 Task: Check the sale-to-list ratio of fence in the last 5 years.
Action: Mouse moved to (1068, 237)
Screenshot: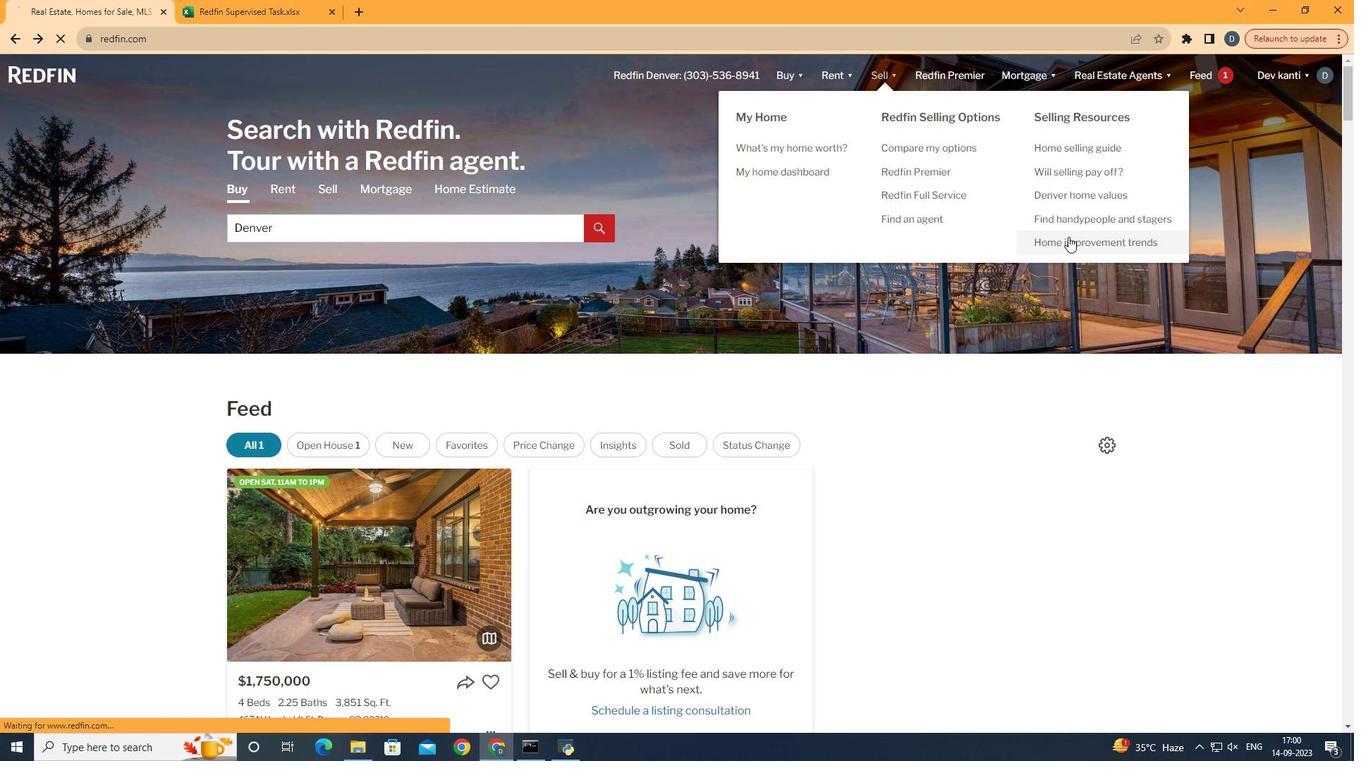 
Action: Mouse pressed left at (1068, 237)
Screenshot: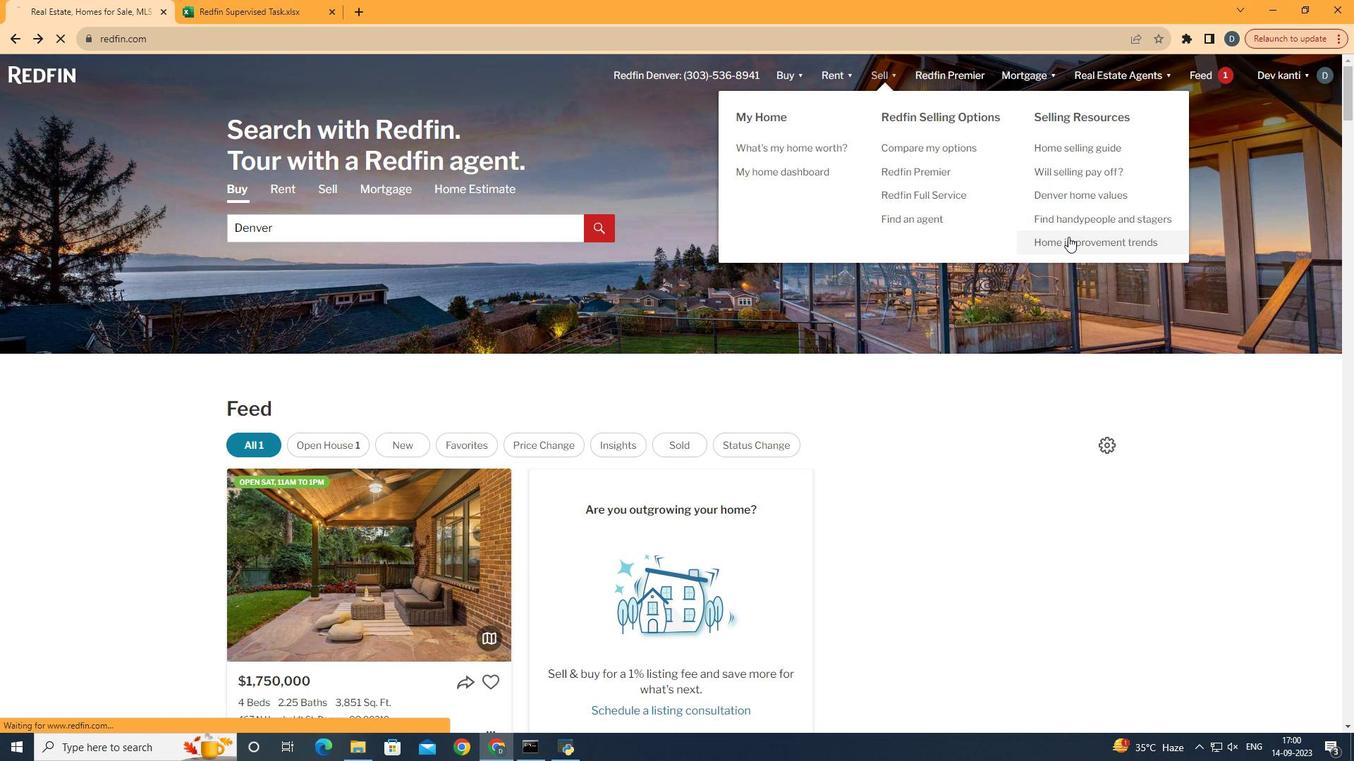 
Action: Mouse moved to (348, 270)
Screenshot: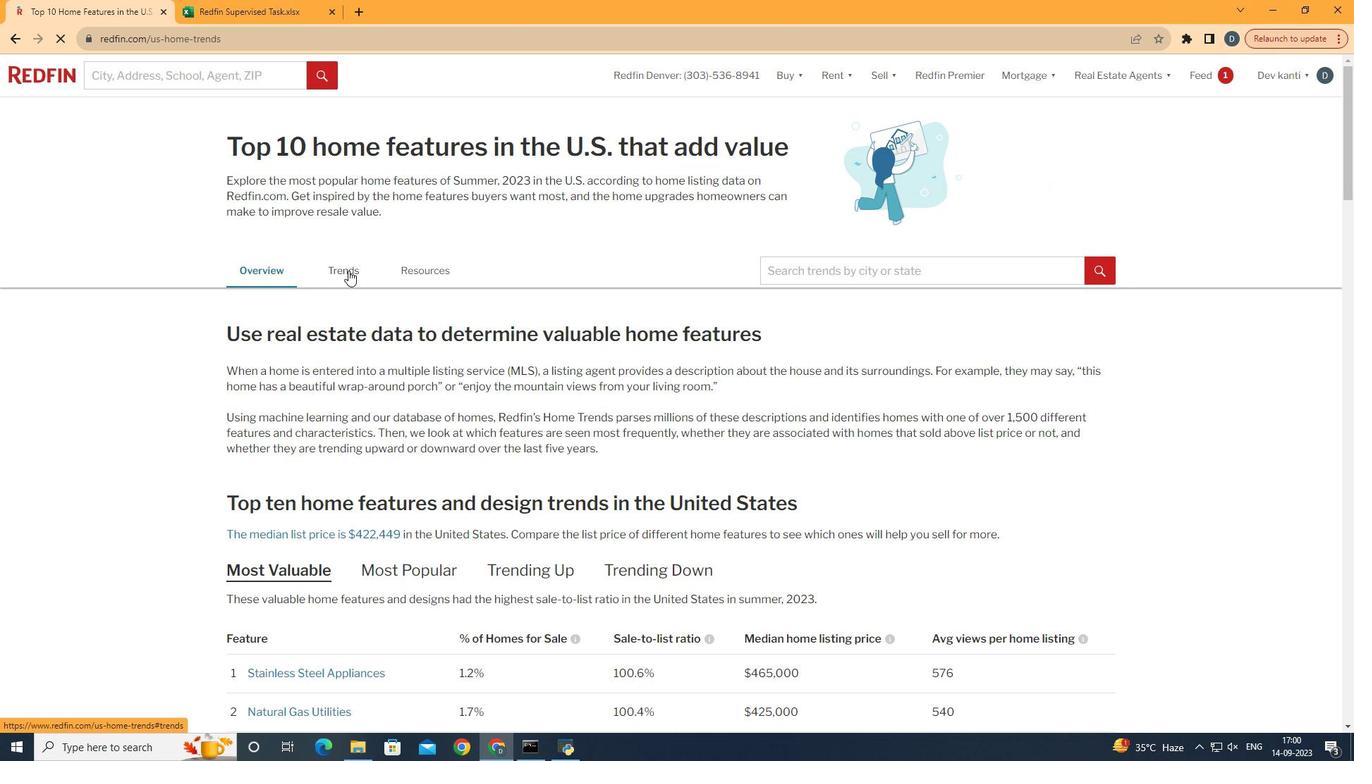
Action: Mouse pressed left at (348, 270)
Screenshot: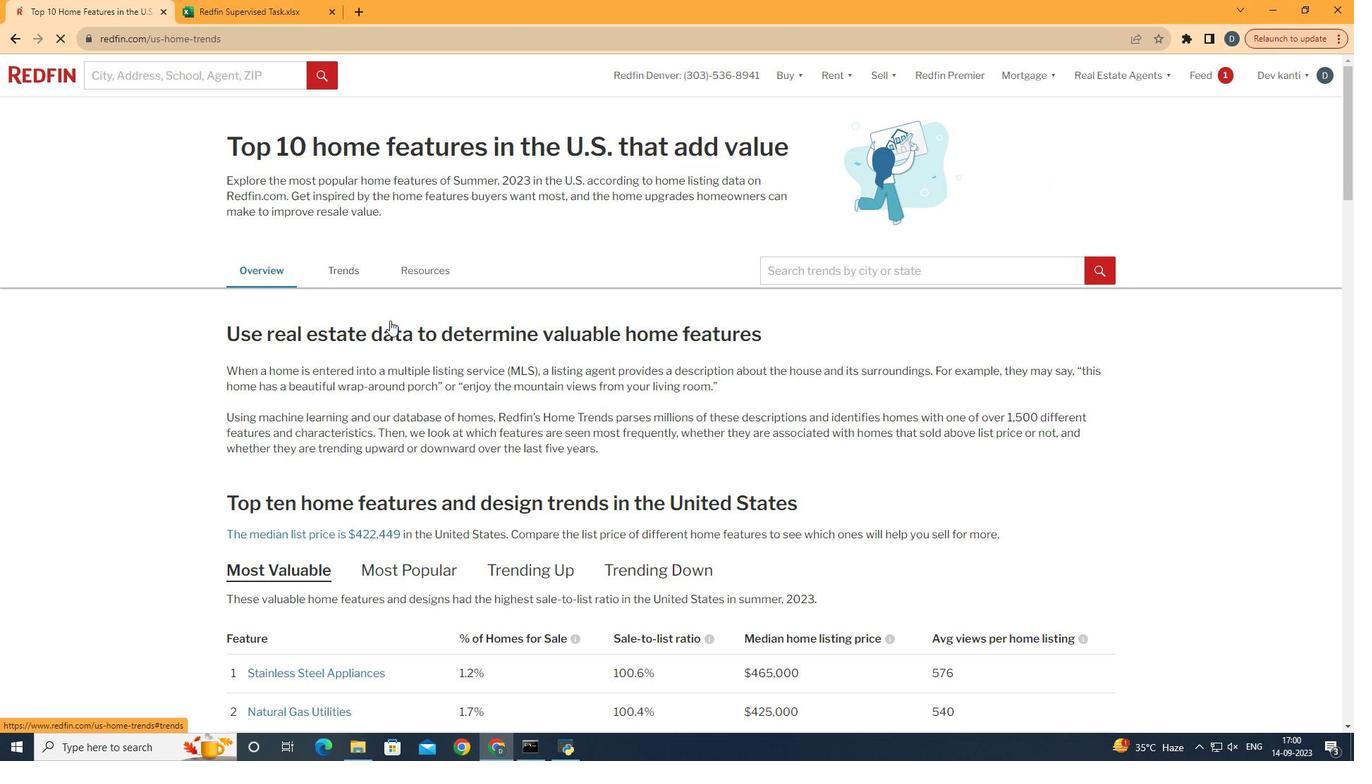 
Action: Mouse moved to (577, 428)
Screenshot: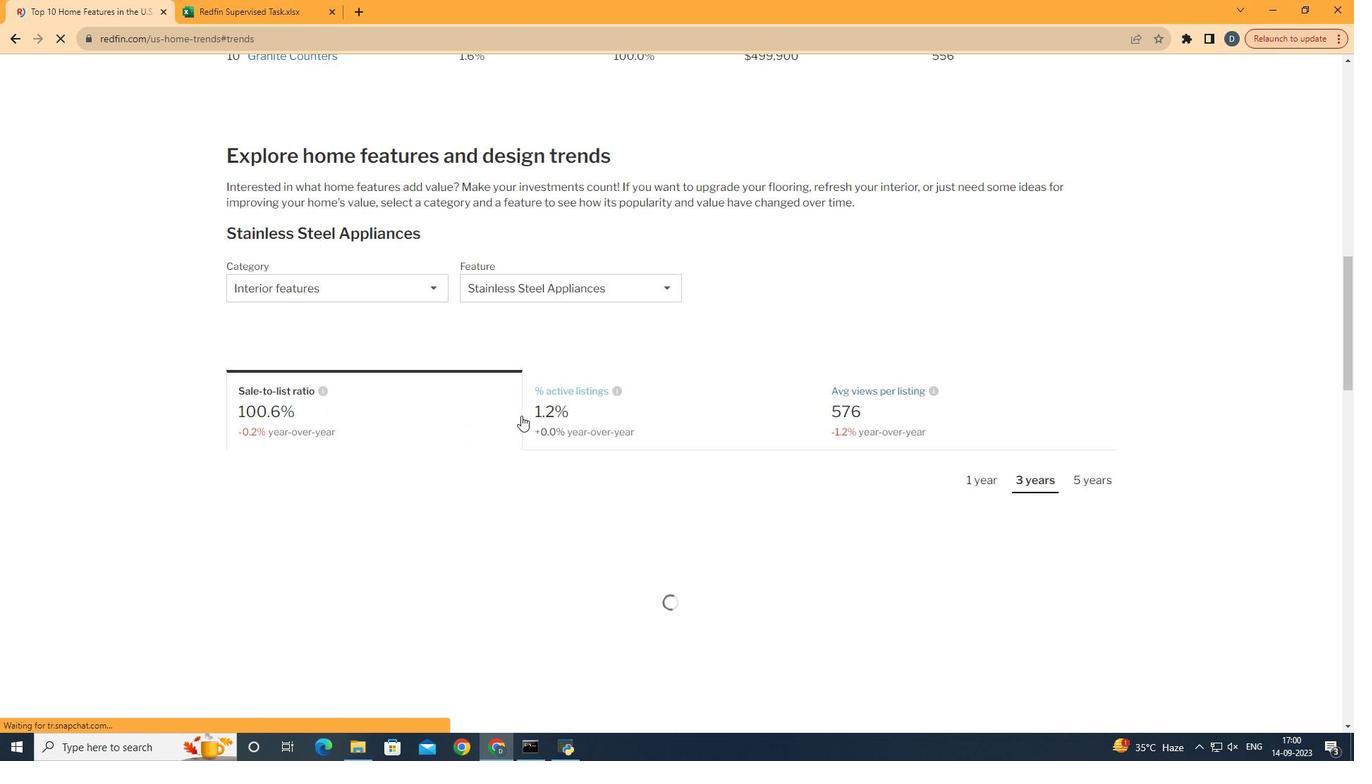 
Action: Mouse scrolled (577, 427) with delta (0, 0)
Screenshot: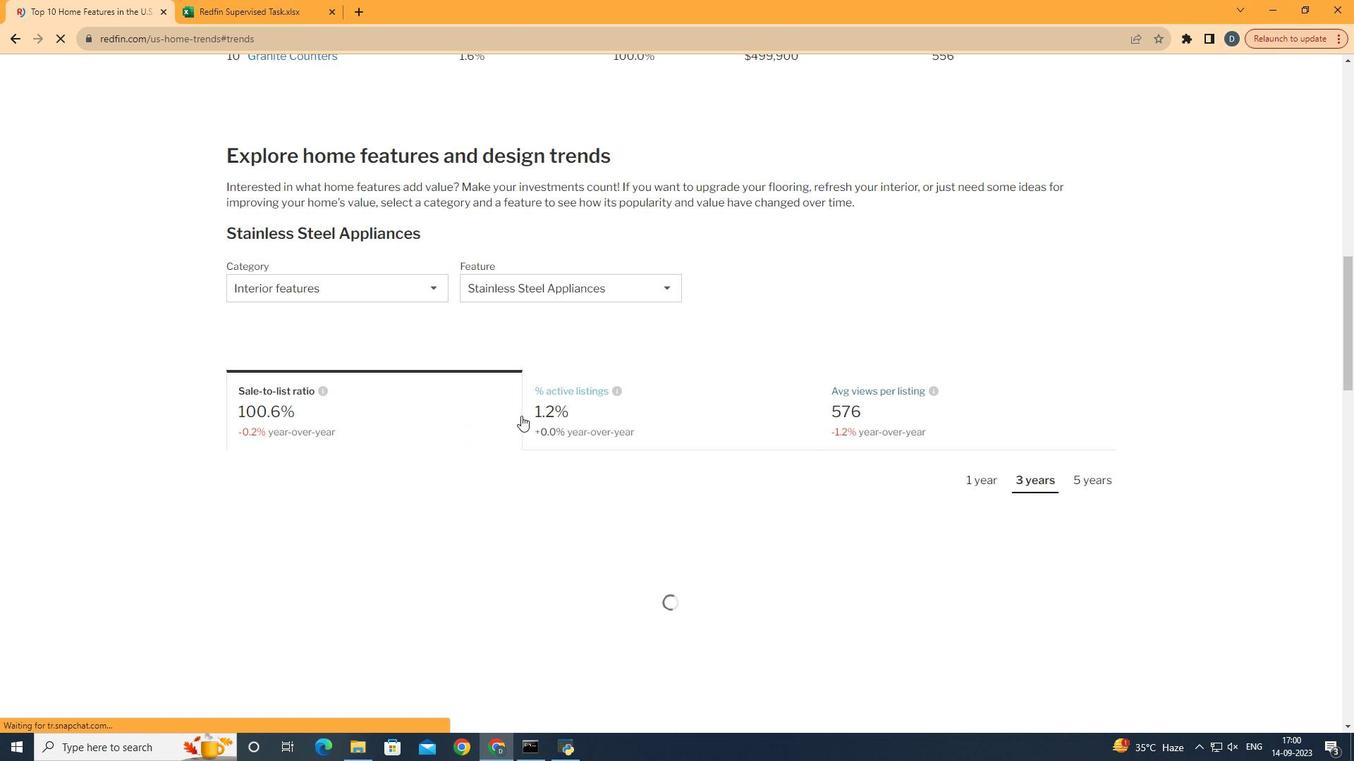 
Action: Mouse moved to (577, 428)
Screenshot: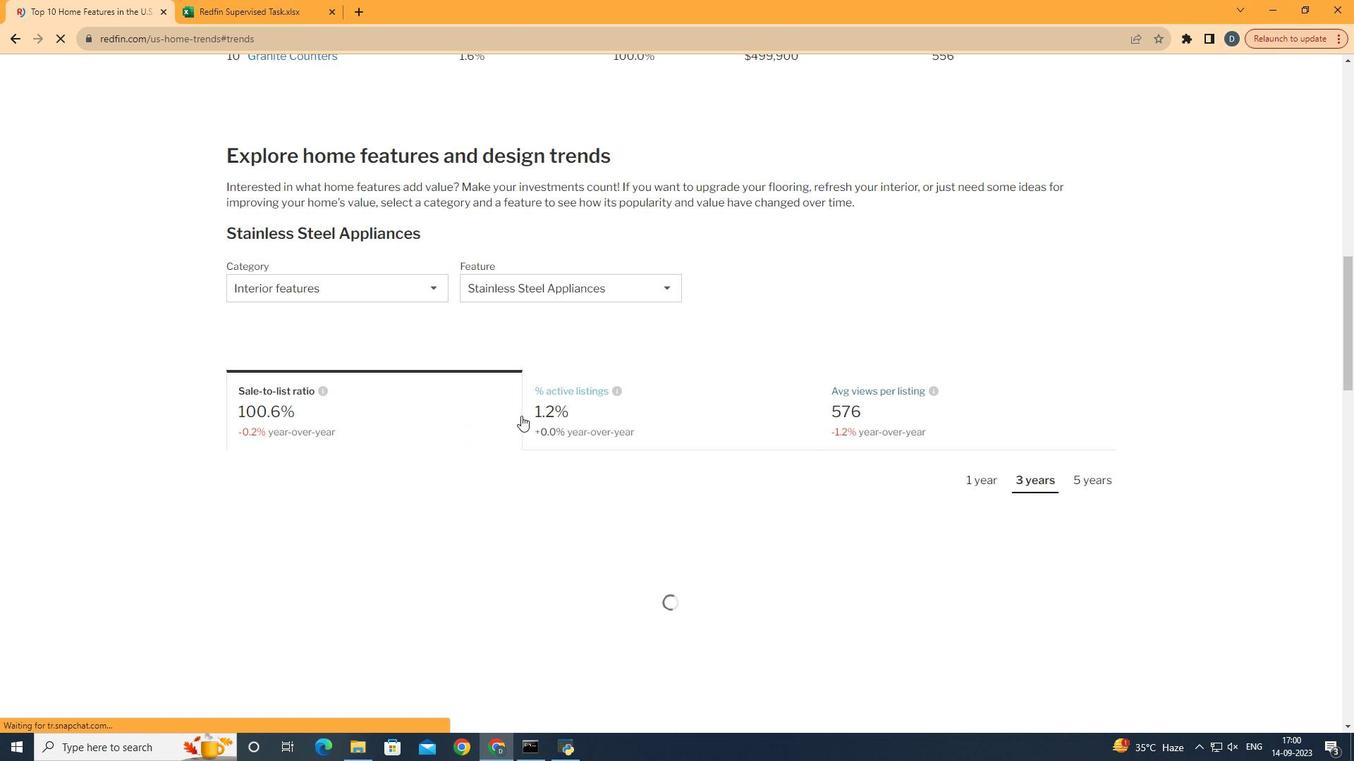 
Action: Mouse scrolled (577, 428) with delta (0, 0)
Screenshot: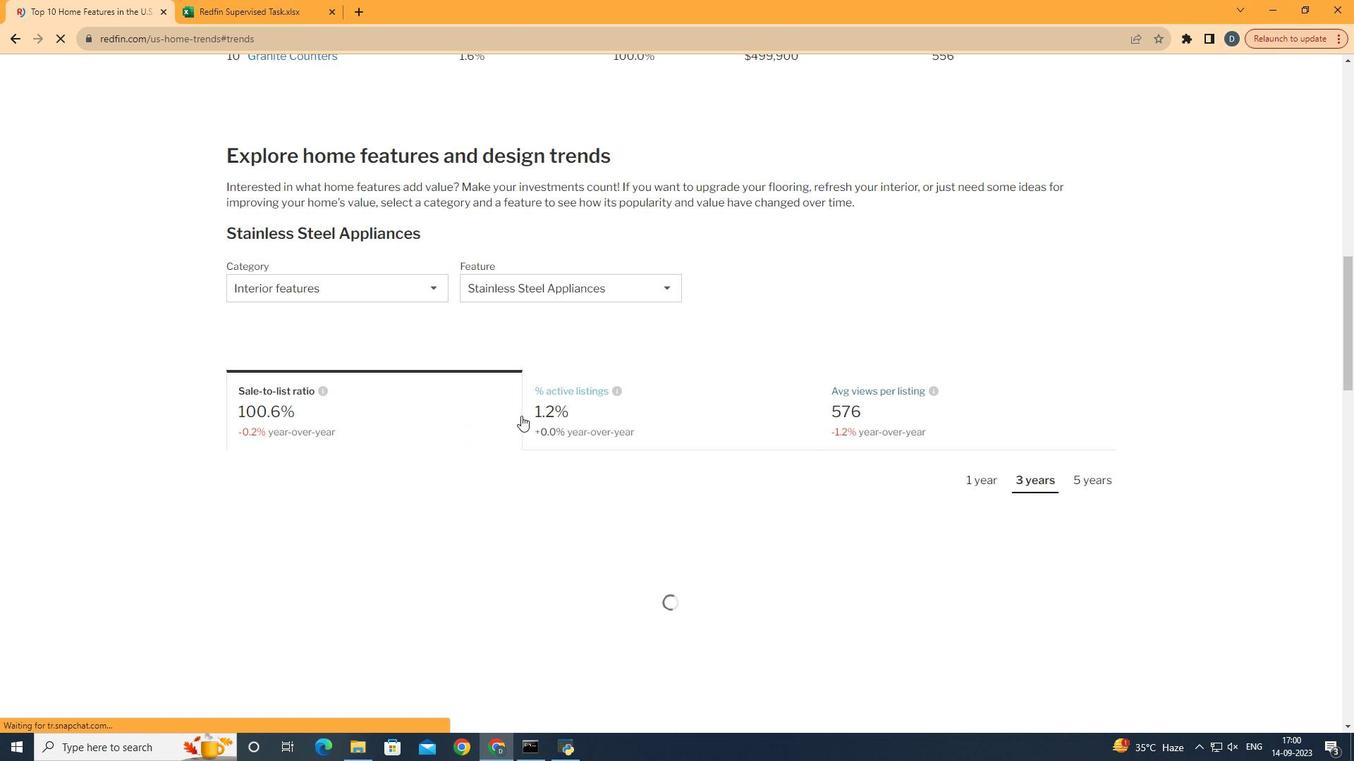 
Action: Mouse moved to (577, 429)
Screenshot: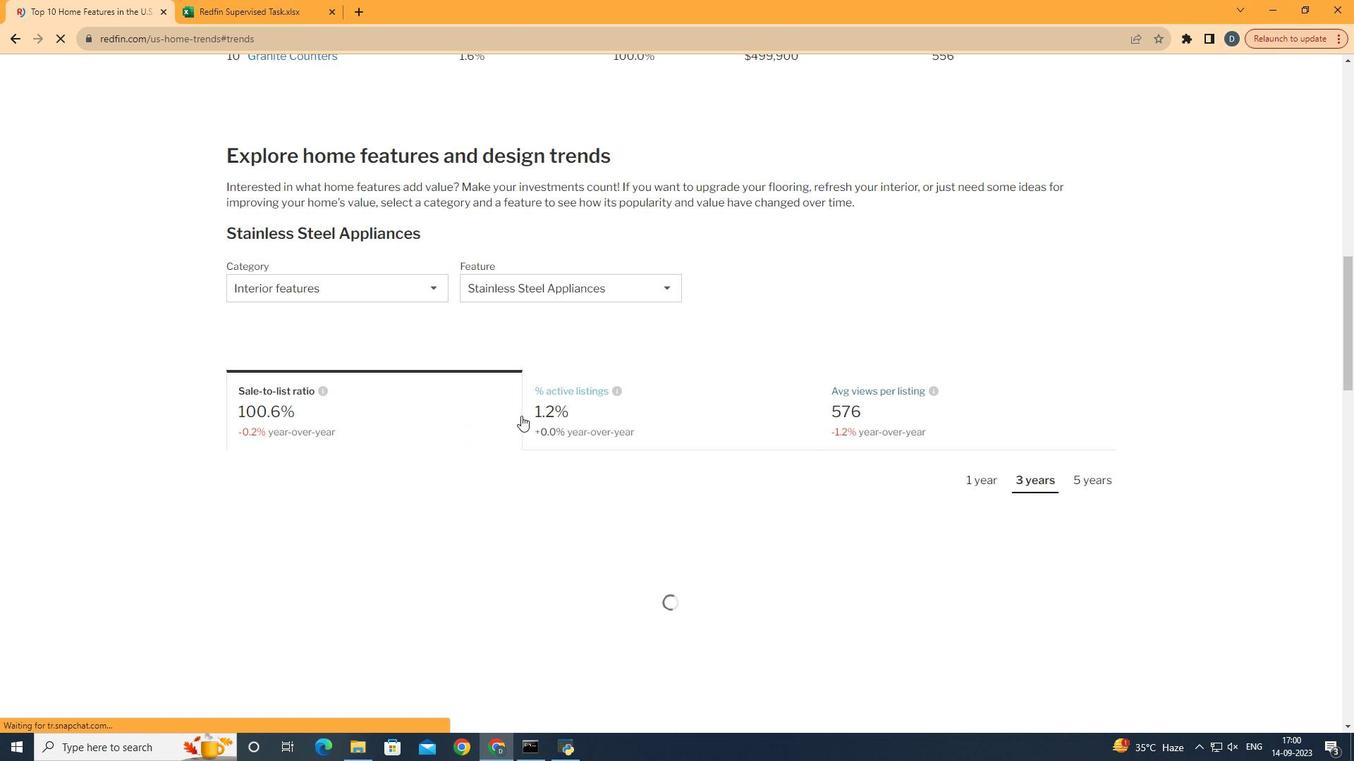 
Action: Mouse scrolled (577, 428) with delta (0, 0)
Screenshot: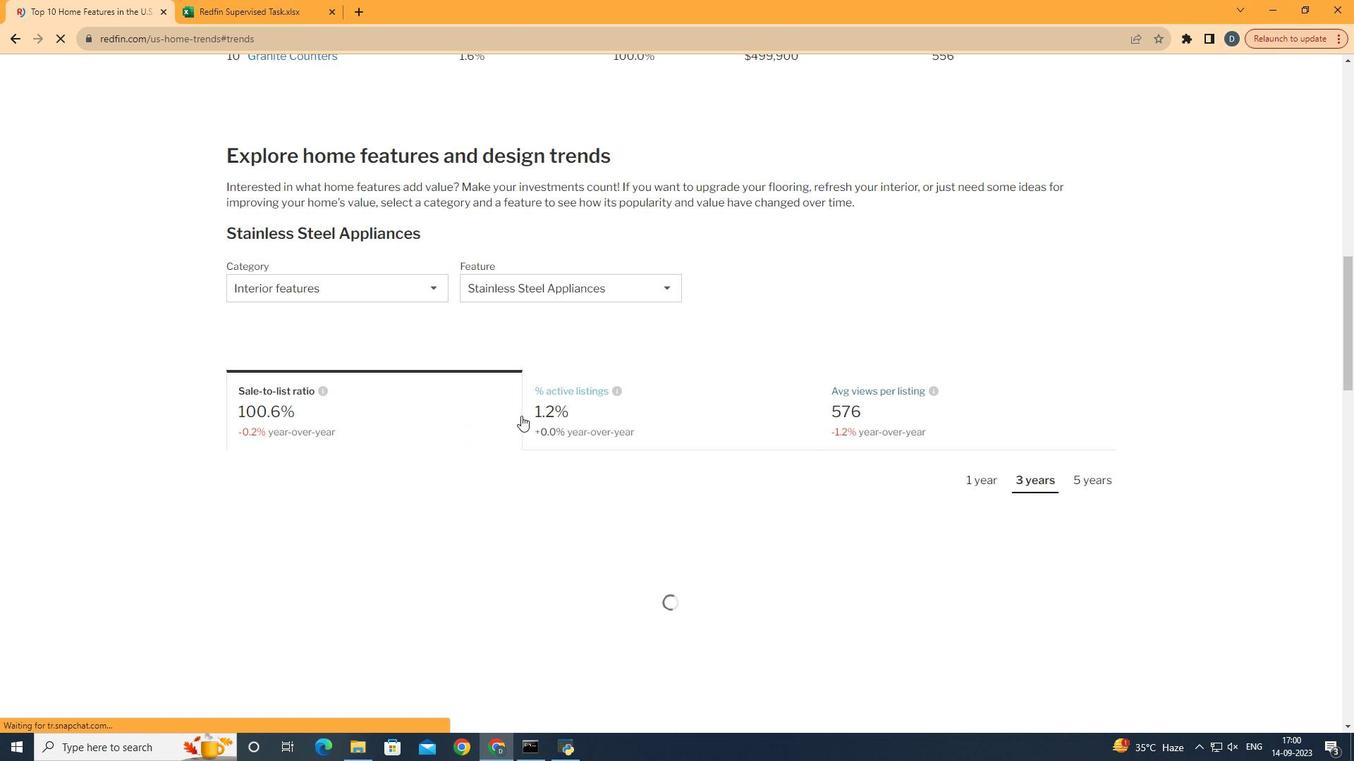 
Action: Mouse moved to (577, 430)
Screenshot: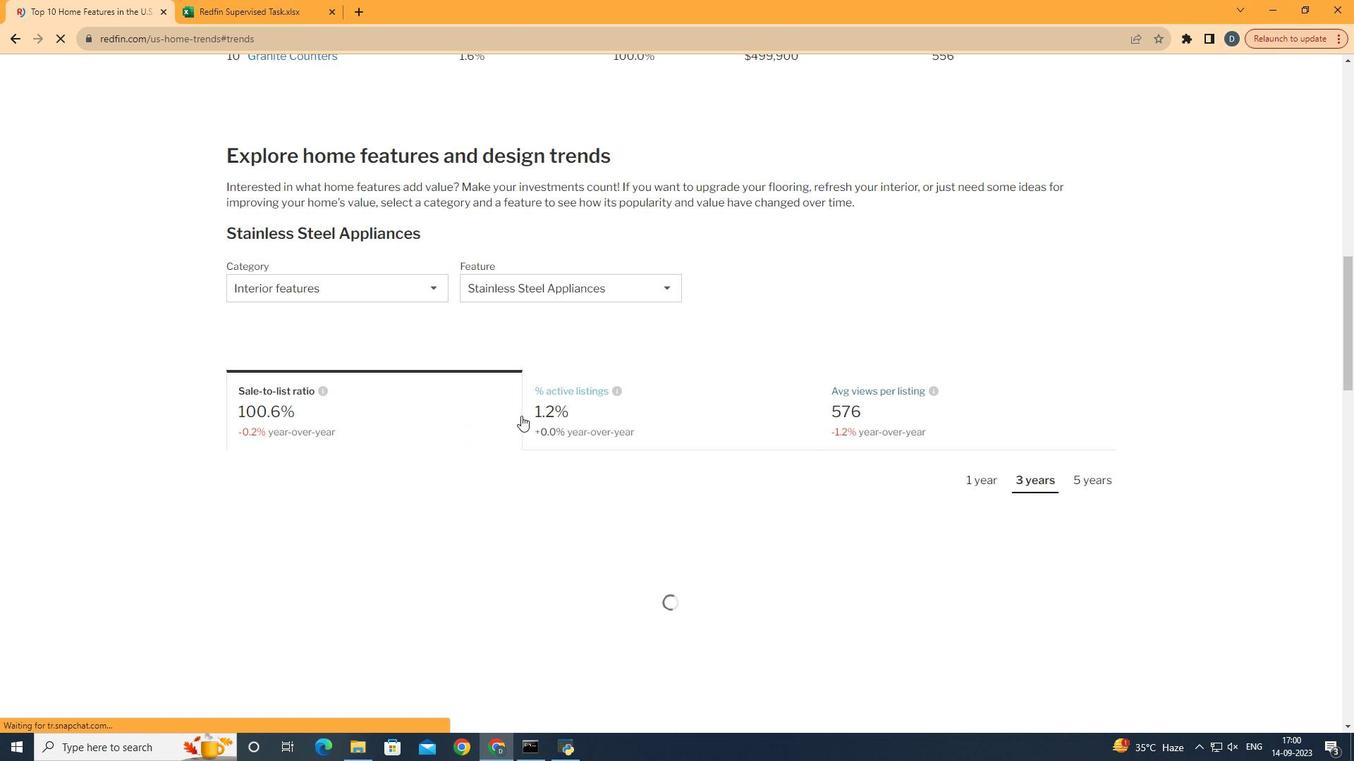 
Action: Mouse scrolled (577, 428) with delta (0, -1)
Screenshot: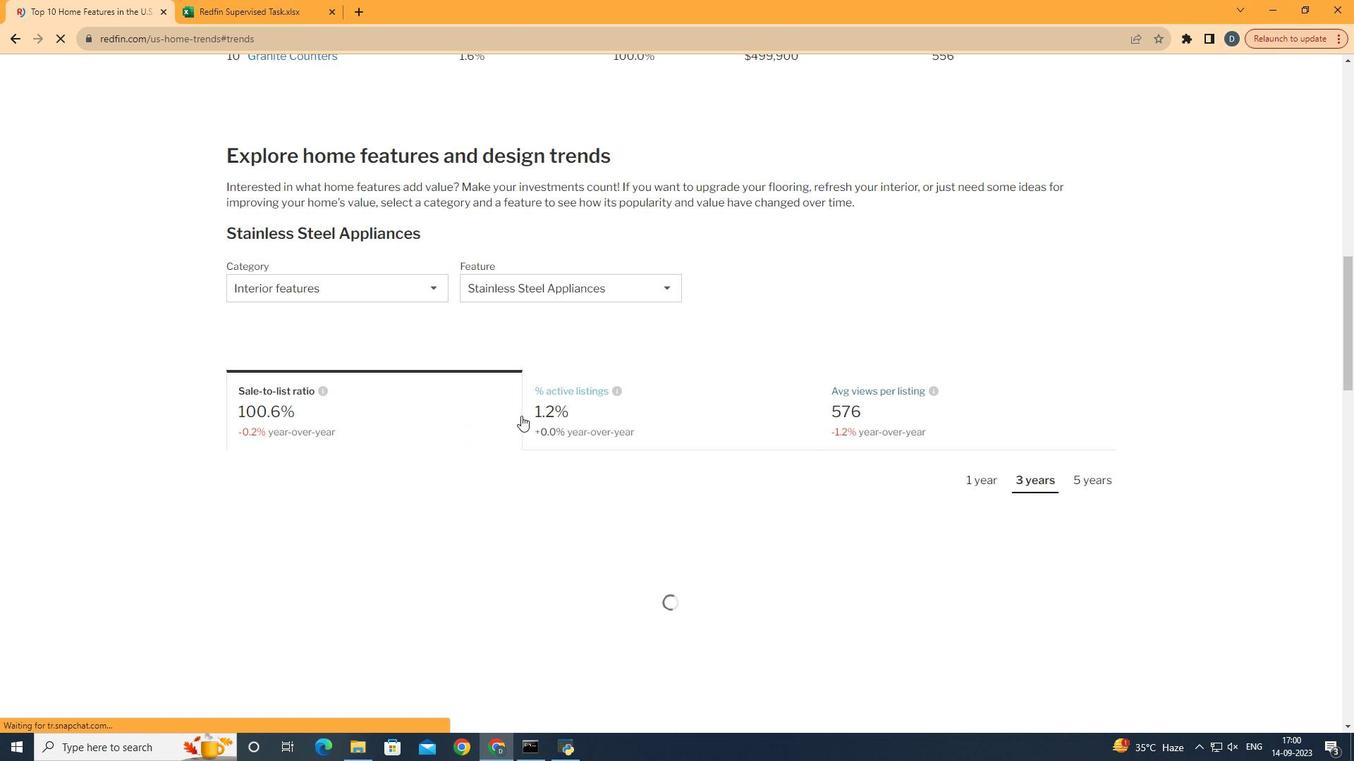 
Action: Mouse scrolled (577, 429) with delta (0, 0)
Screenshot: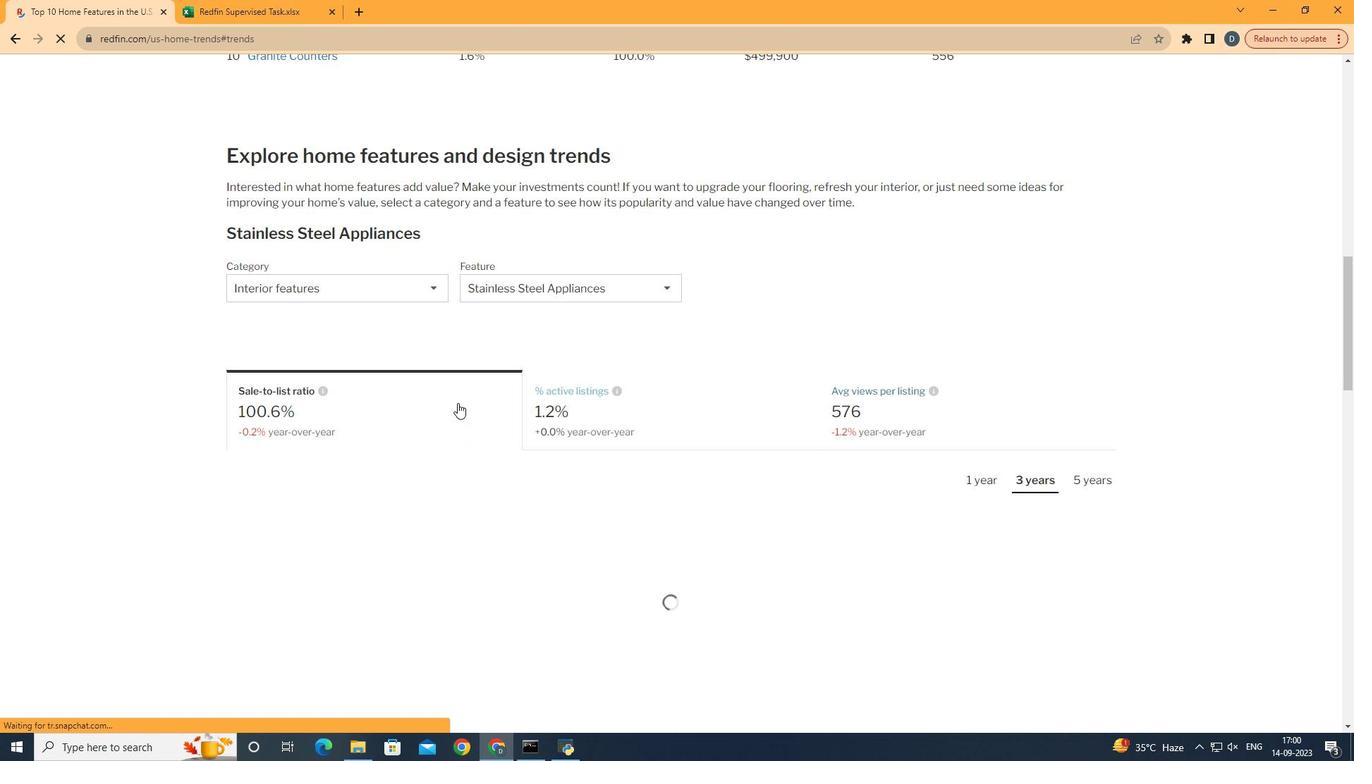 
Action: Mouse moved to (578, 430)
Screenshot: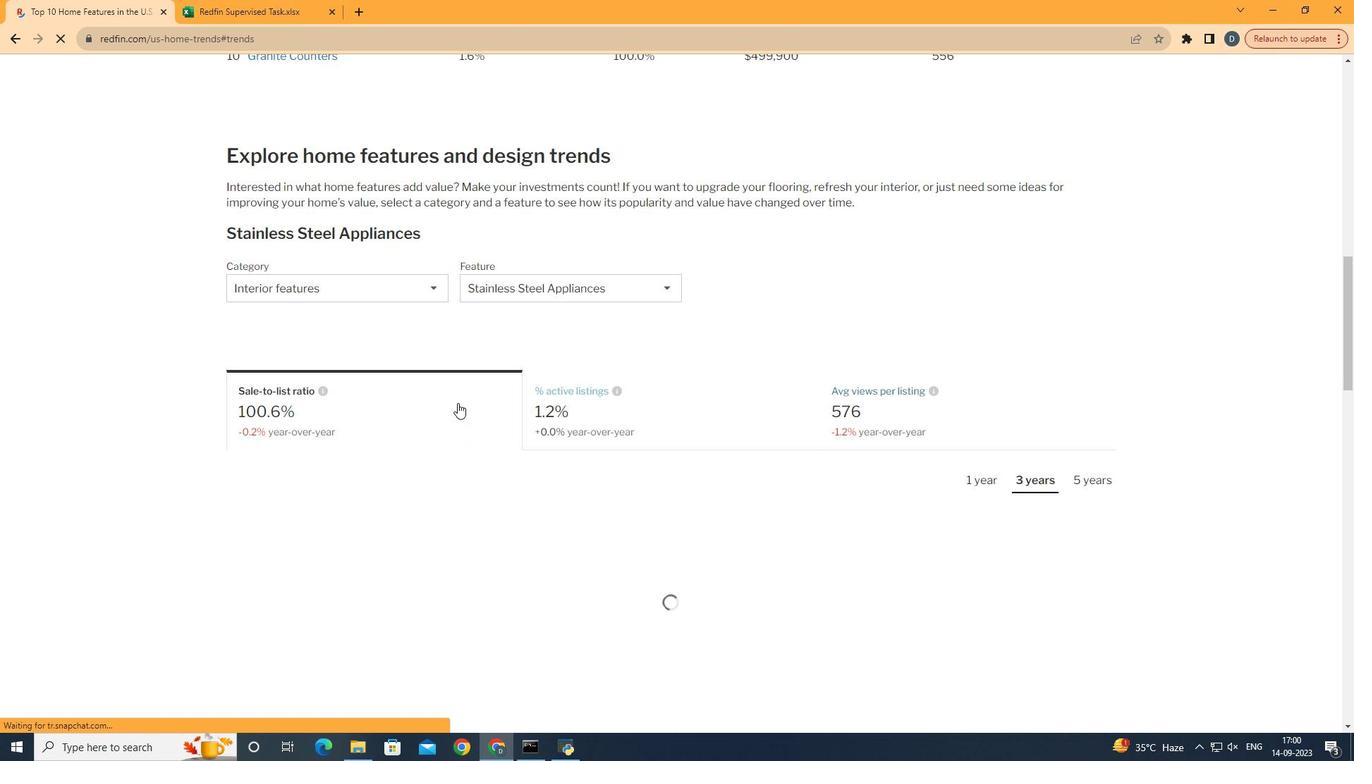 
Action: Mouse scrolled (578, 429) with delta (0, 0)
Screenshot: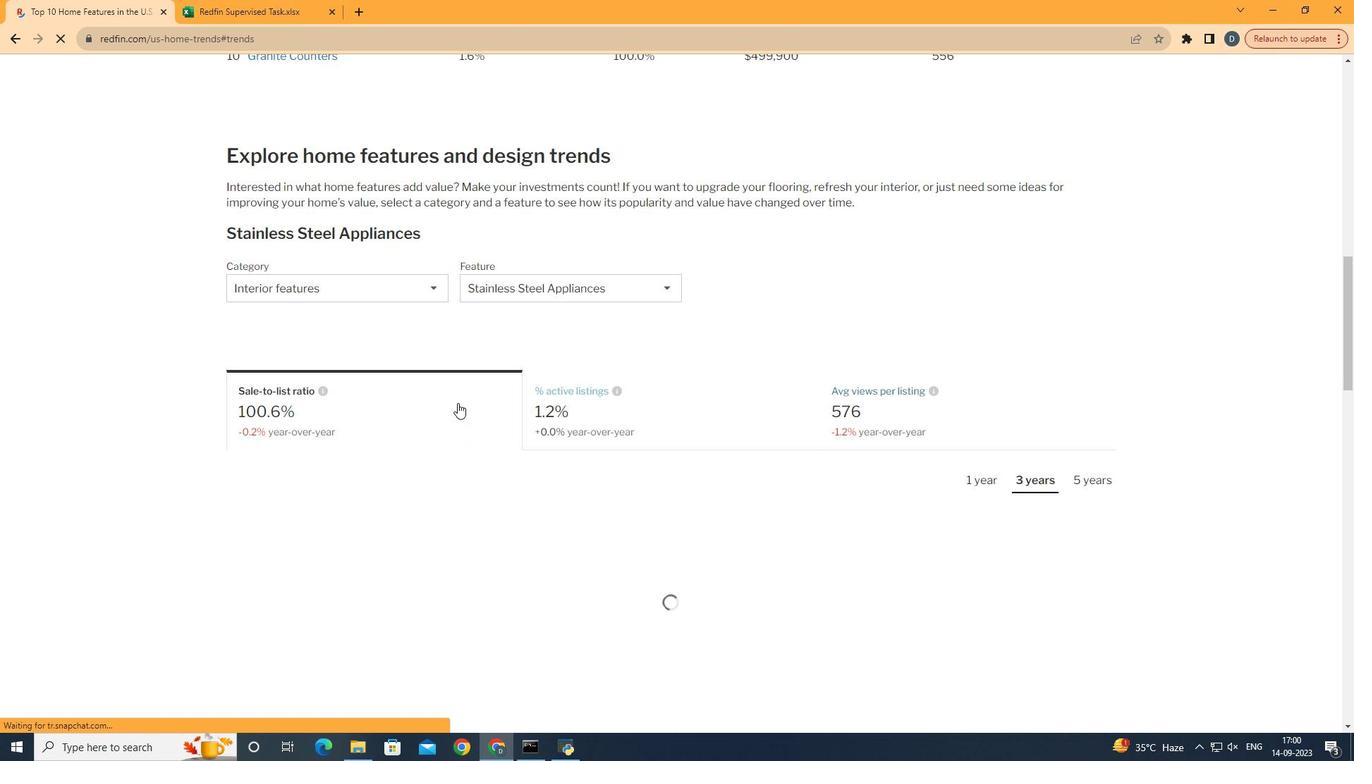 
Action: Mouse moved to (578, 430)
Screenshot: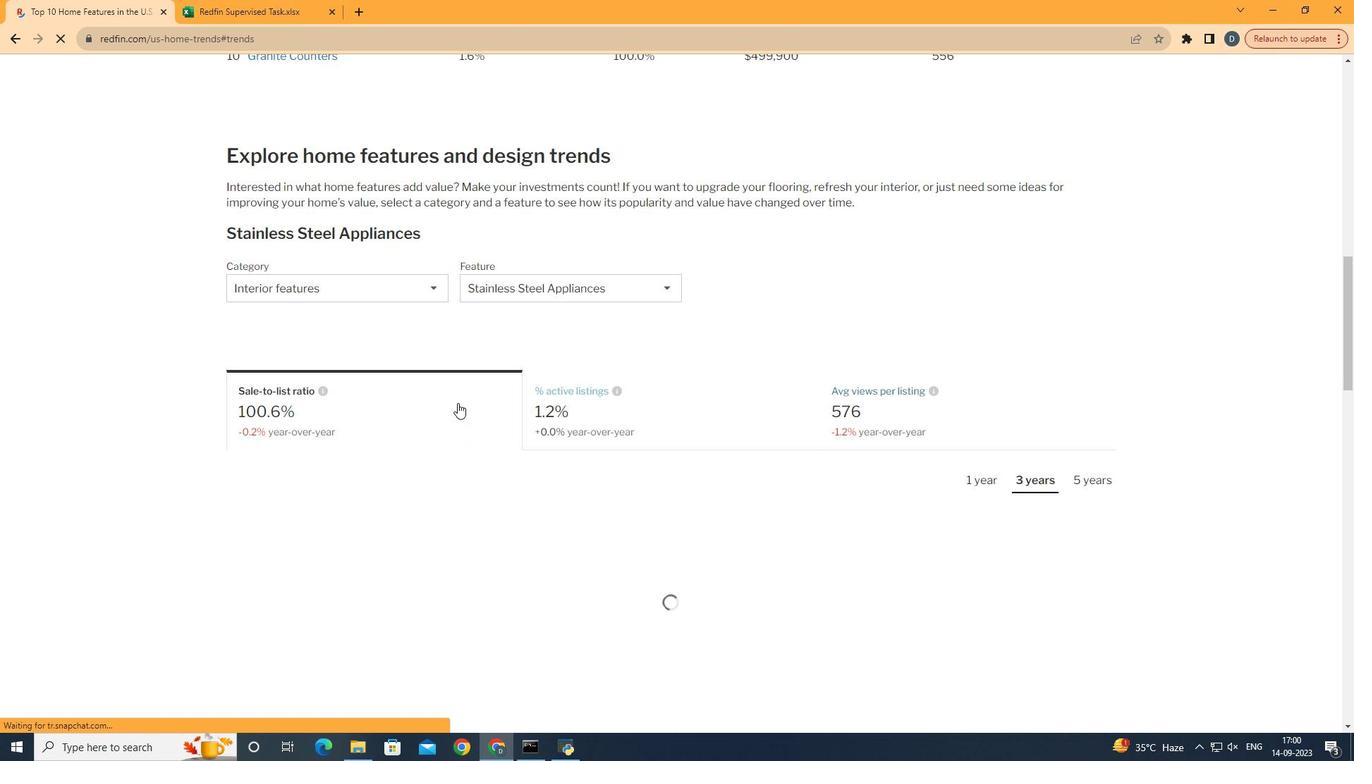 
Action: Mouse scrolled (578, 429) with delta (0, 0)
Screenshot: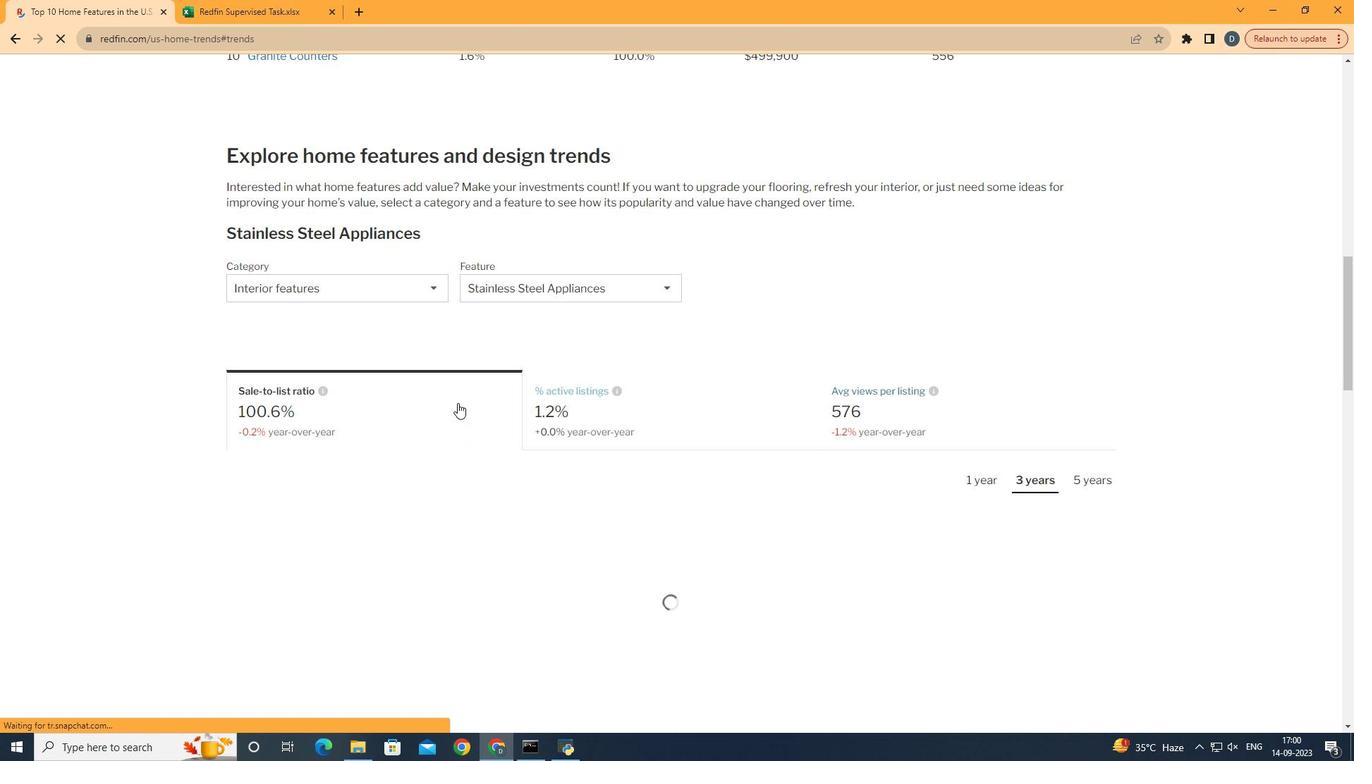 
Action: Mouse moved to (393, 288)
Screenshot: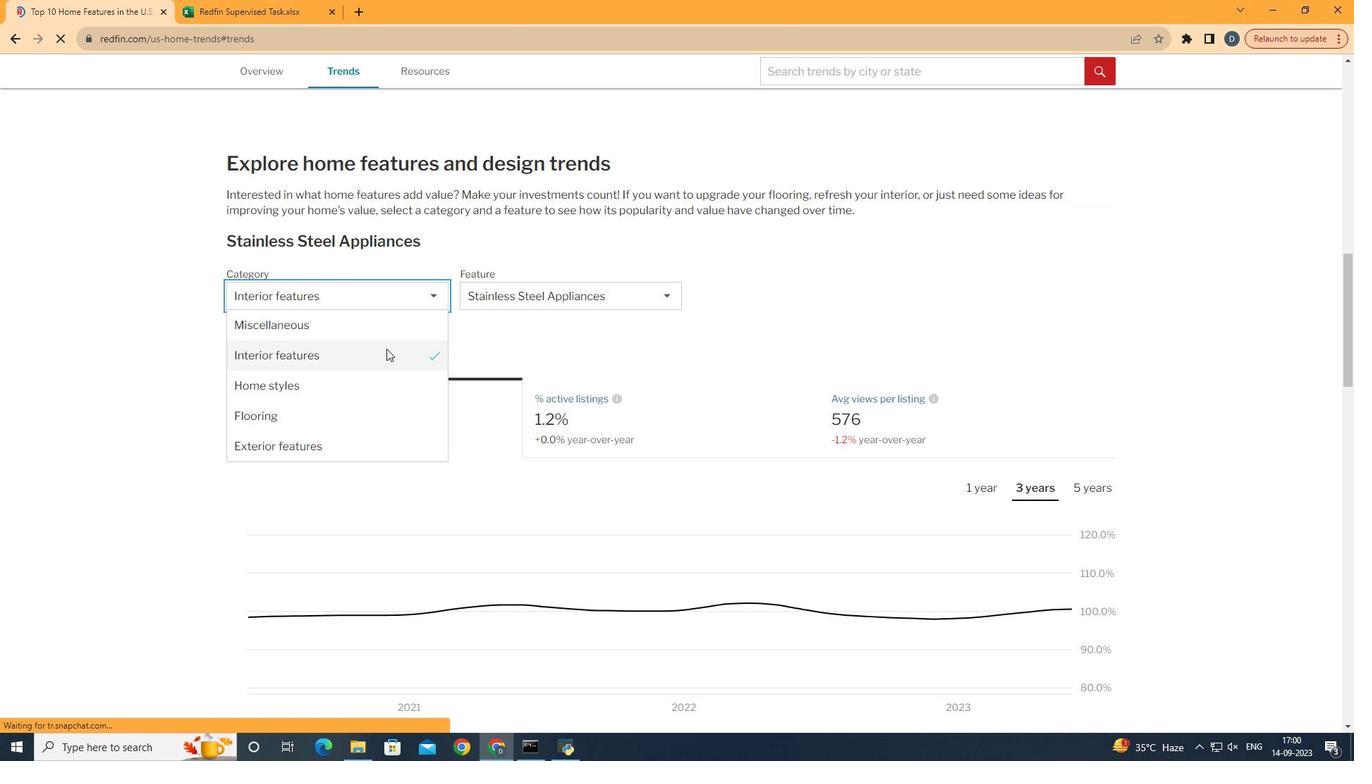 
Action: Mouse pressed left at (393, 288)
Screenshot: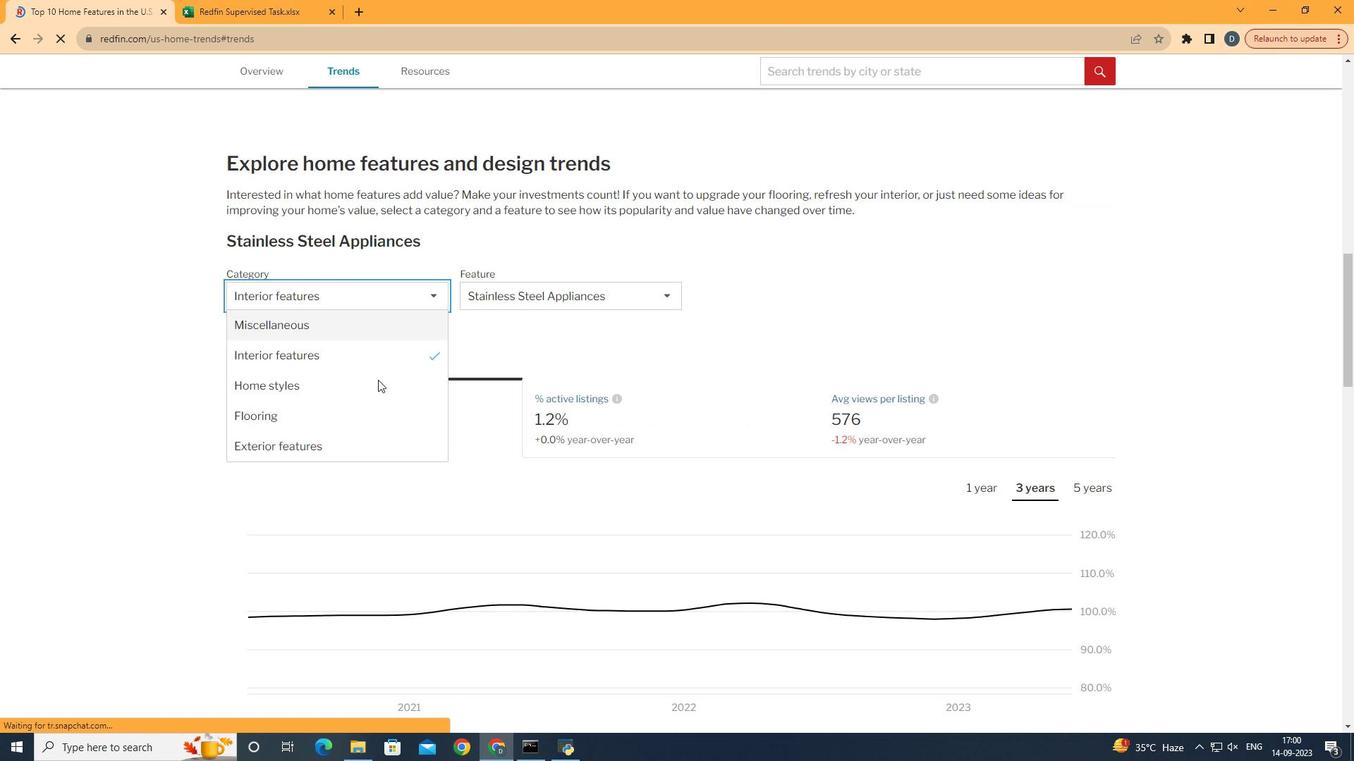 
Action: Mouse moved to (367, 440)
Screenshot: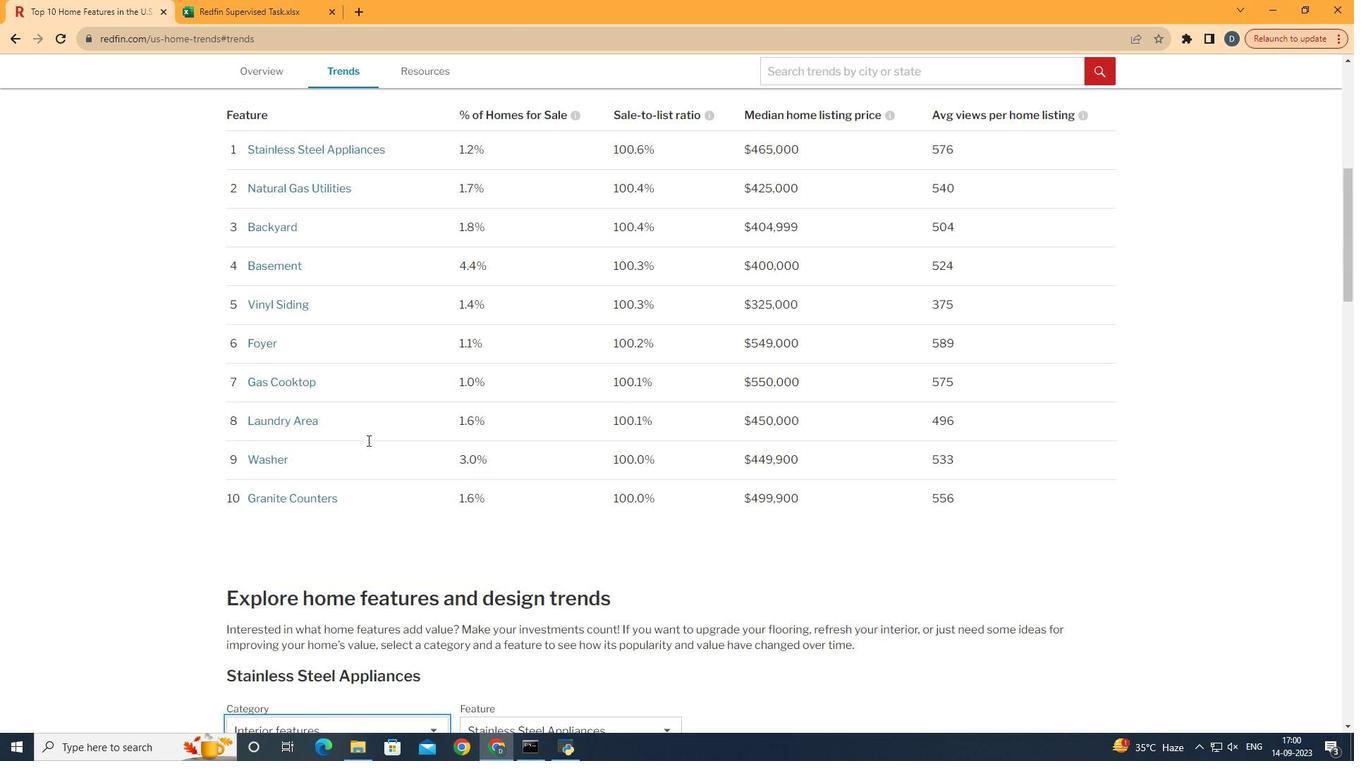 
Action: Mouse pressed left at (367, 440)
Screenshot: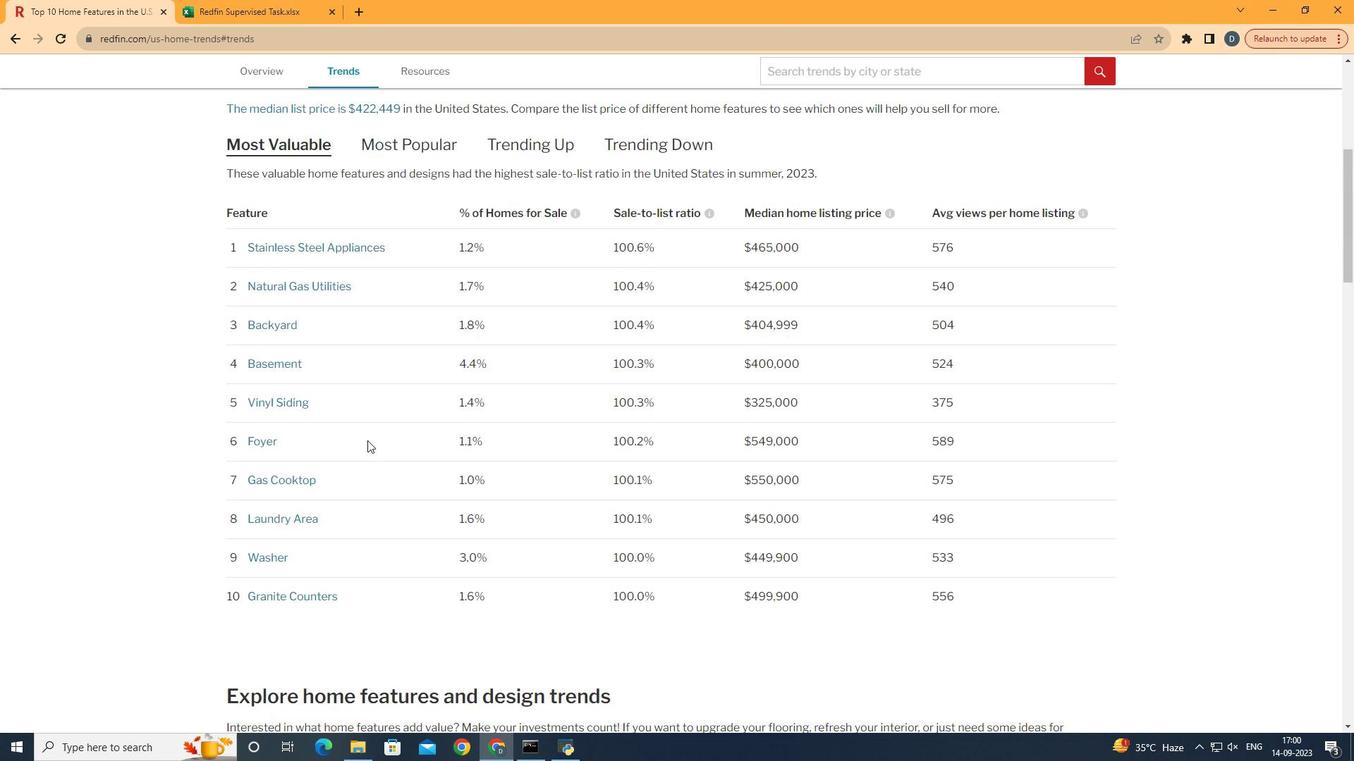 
Action: Mouse pressed left at (367, 440)
Screenshot: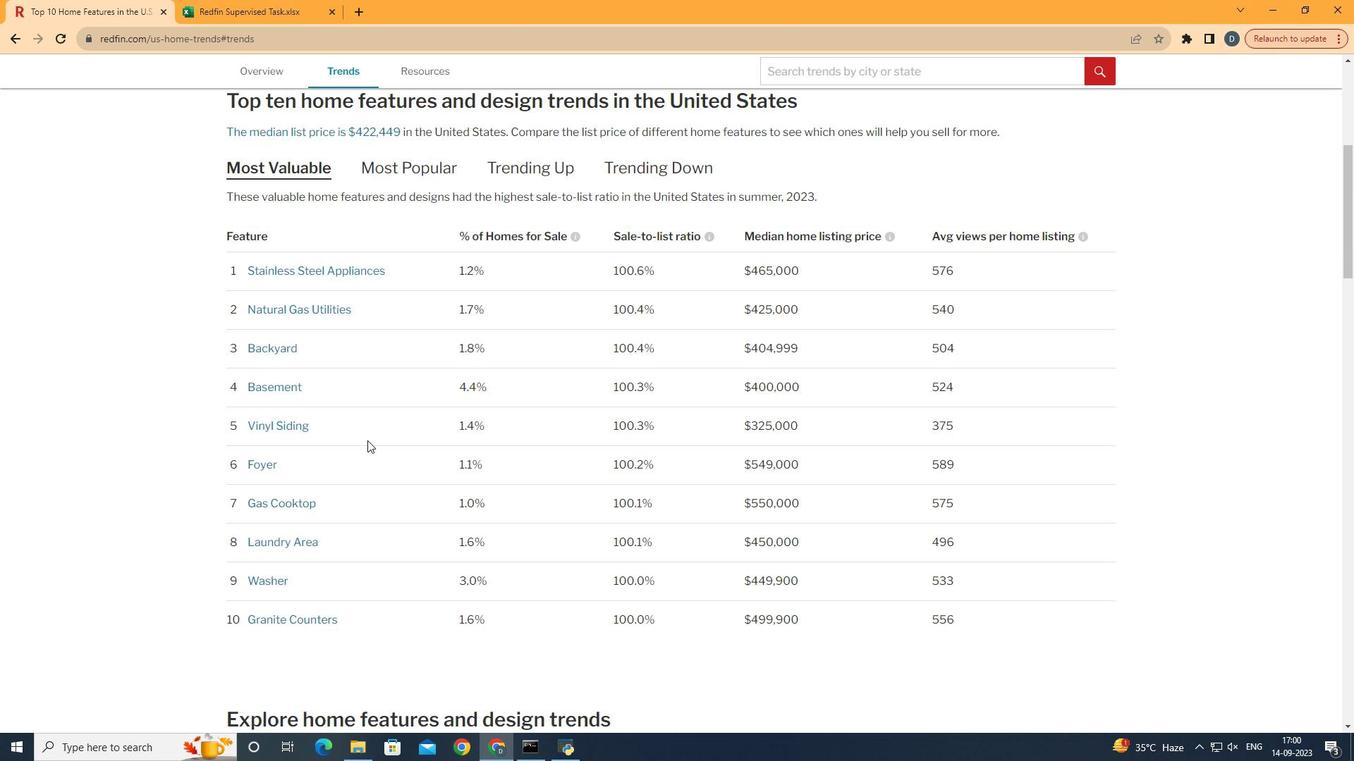 
Action: Mouse scrolled (367, 440) with delta (0, 0)
Screenshot: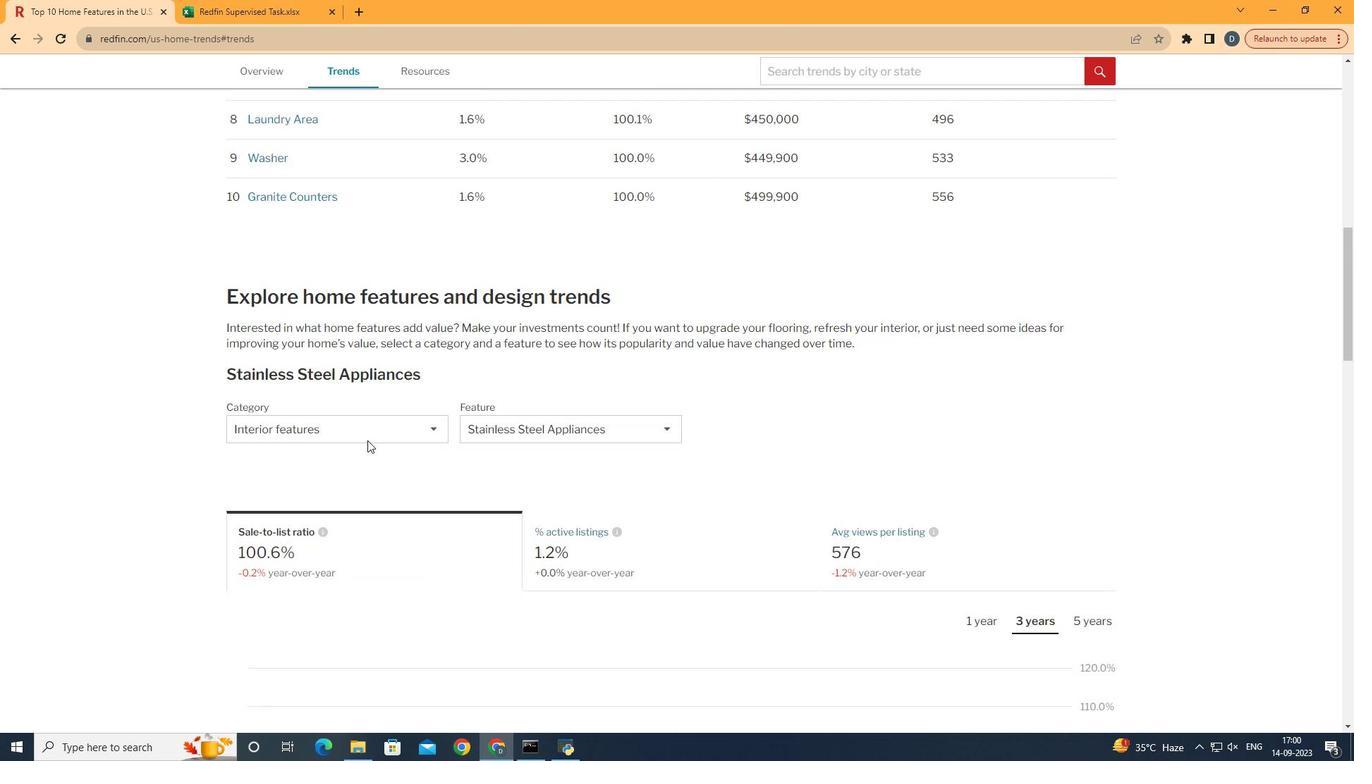 
Action: Mouse scrolled (367, 440) with delta (0, 0)
Screenshot: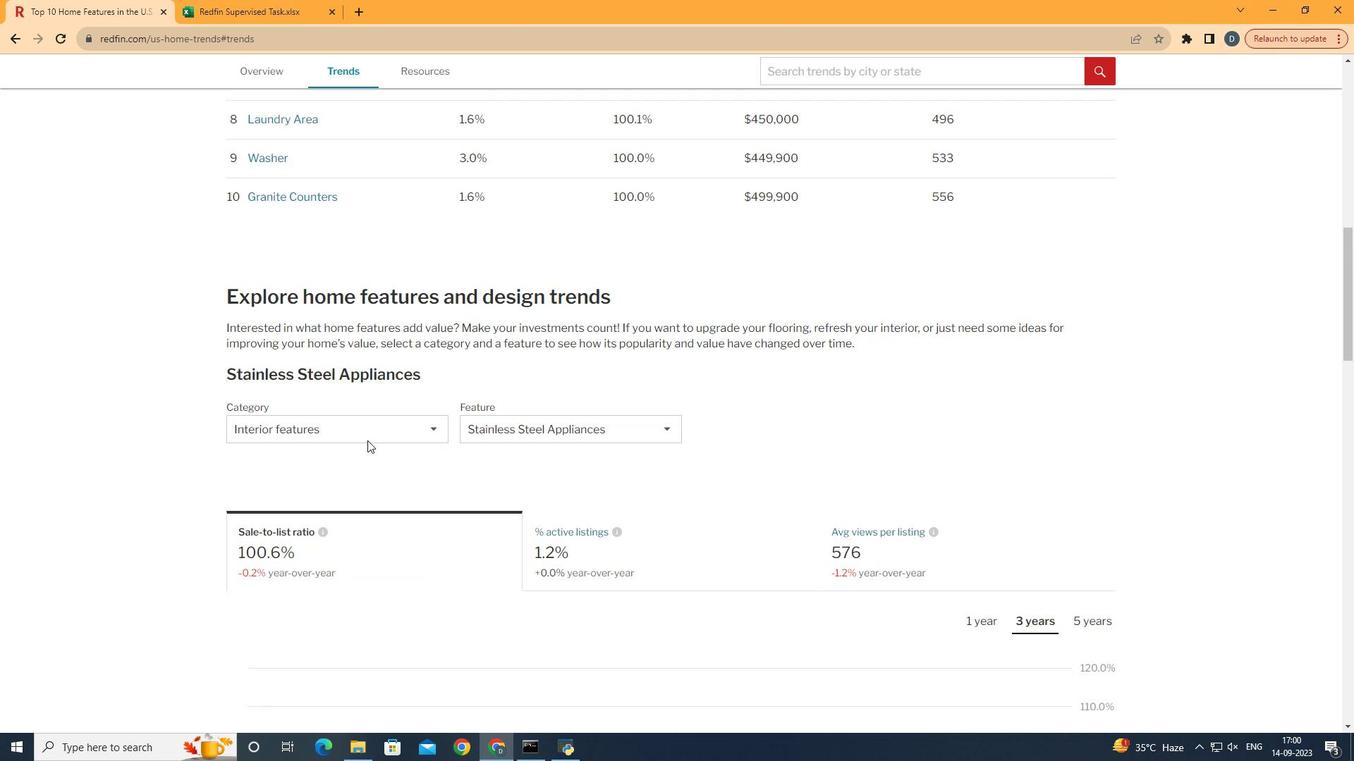 
Action: Mouse scrolled (367, 440) with delta (0, 0)
Screenshot: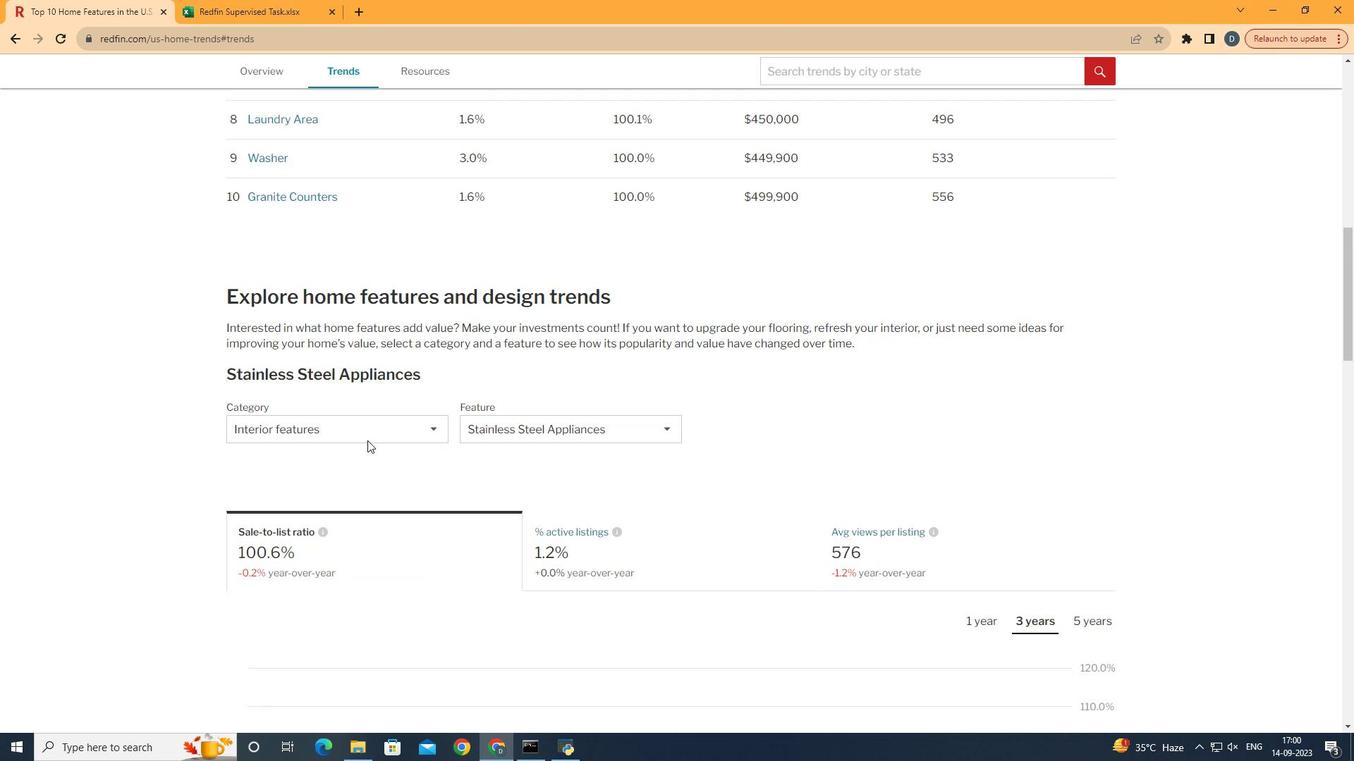 
Action: Mouse scrolled (367, 440) with delta (0, 0)
Screenshot: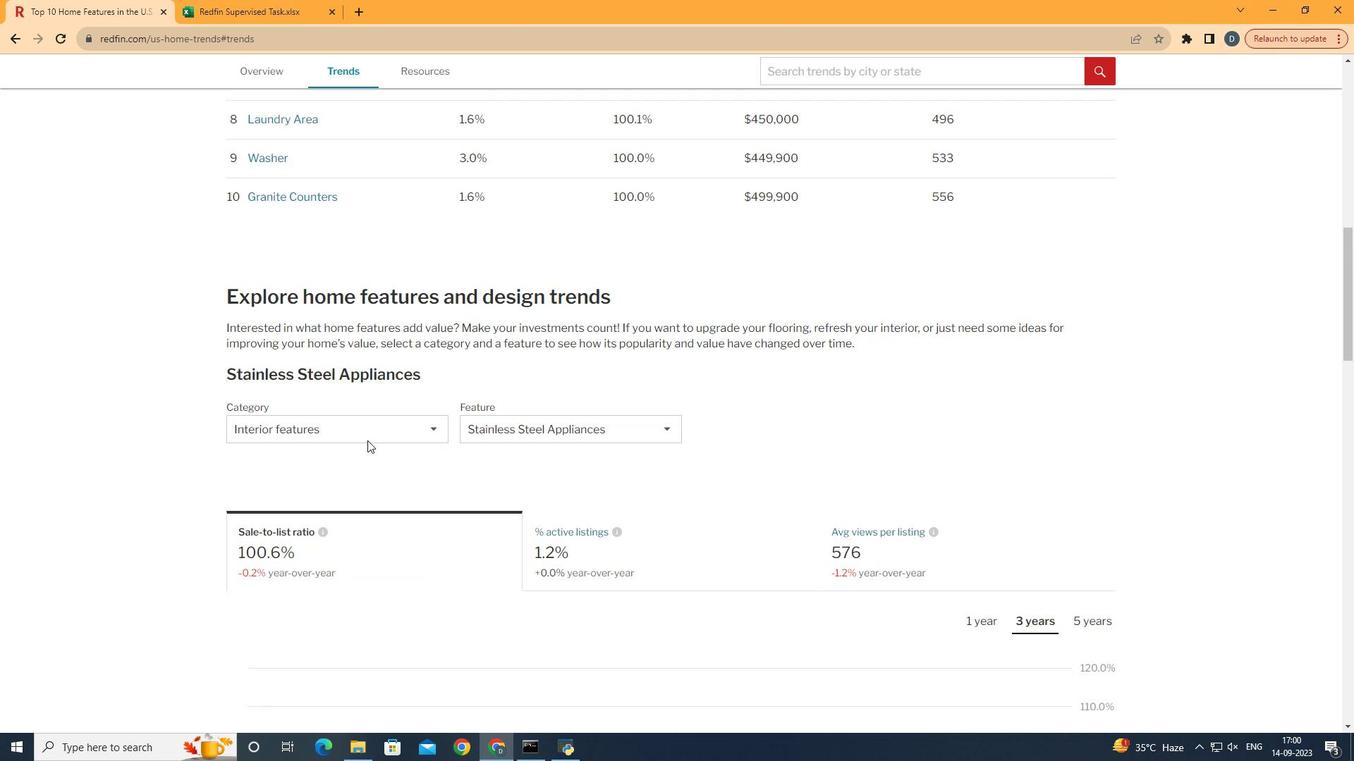 
Action: Mouse scrolled (367, 440) with delta (0, 0)
Screenshot: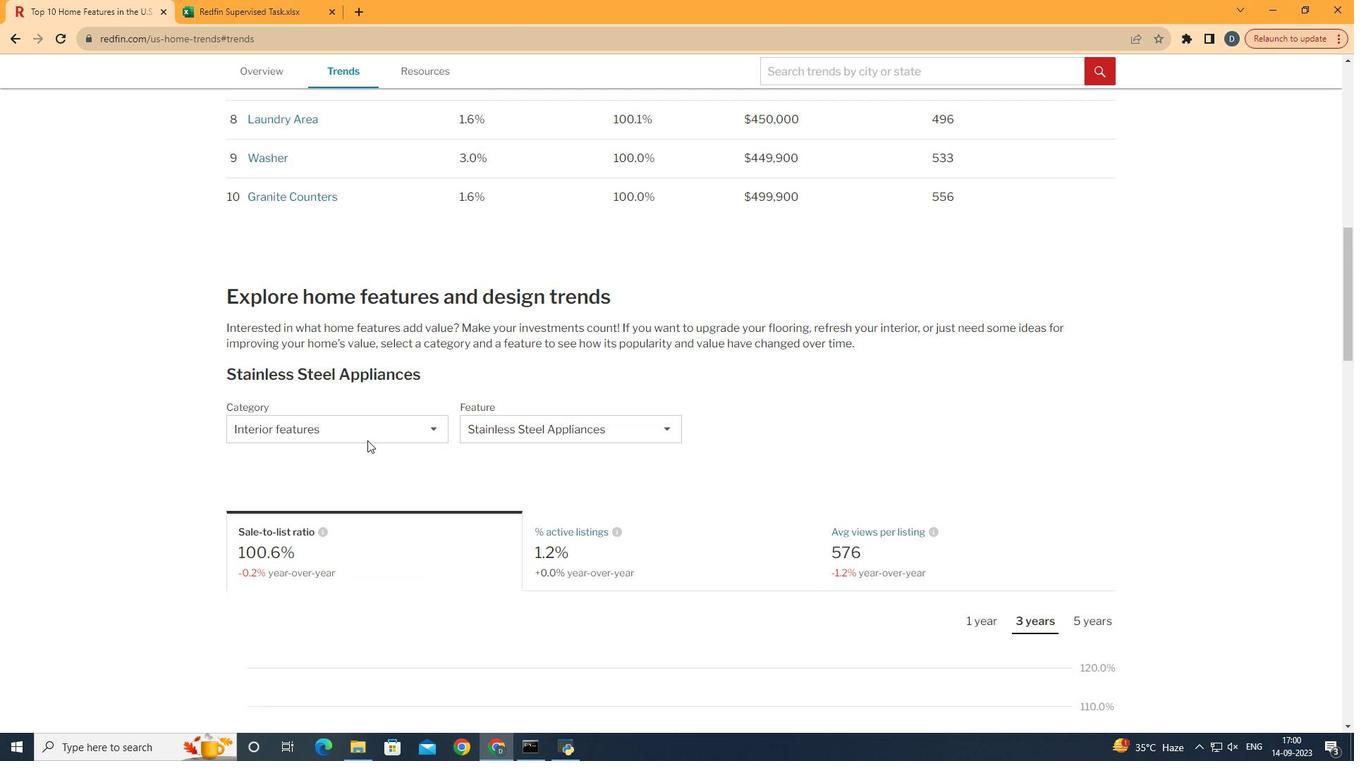 
Action: Mouse scrolled (367, 440) with delta (0, 0)
Screenshot: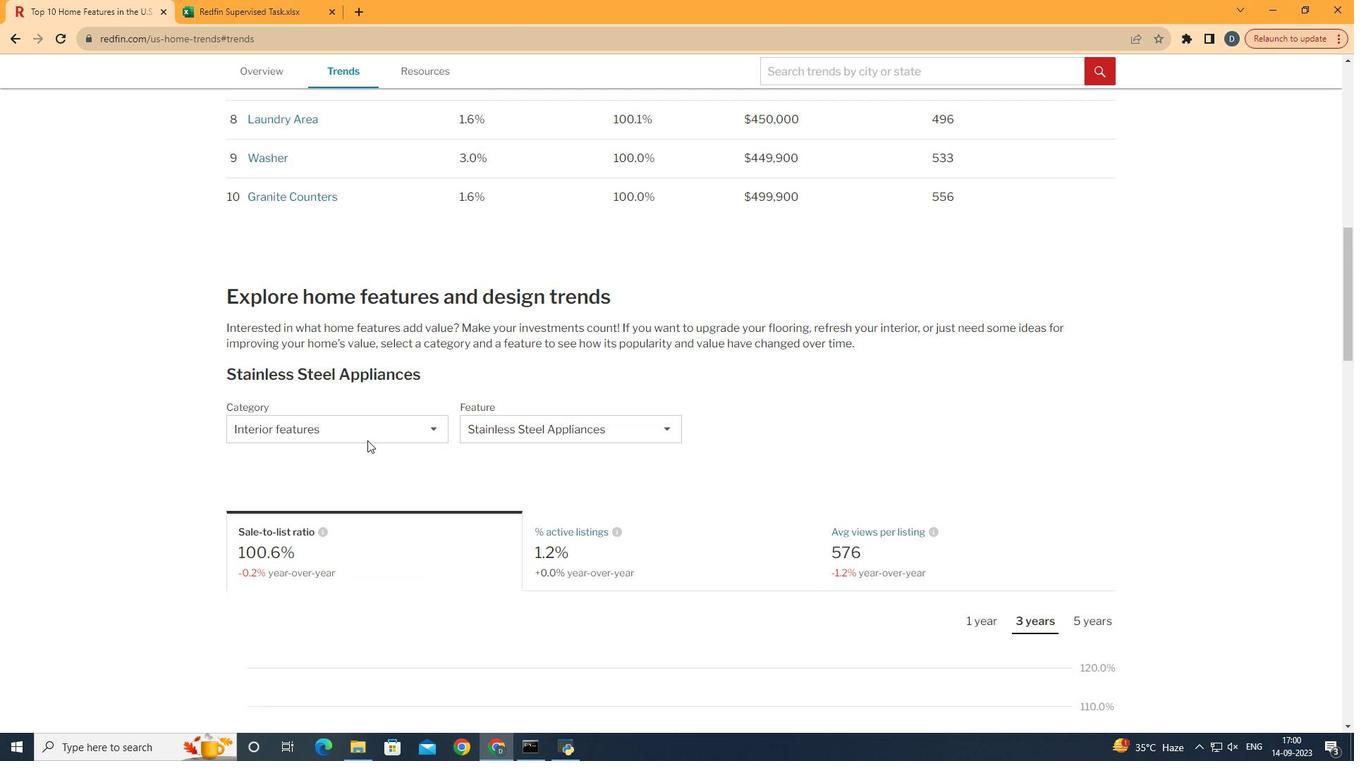 
Action: Mouse scrolled (367, 440) with delta (0, 0)
Screenshot: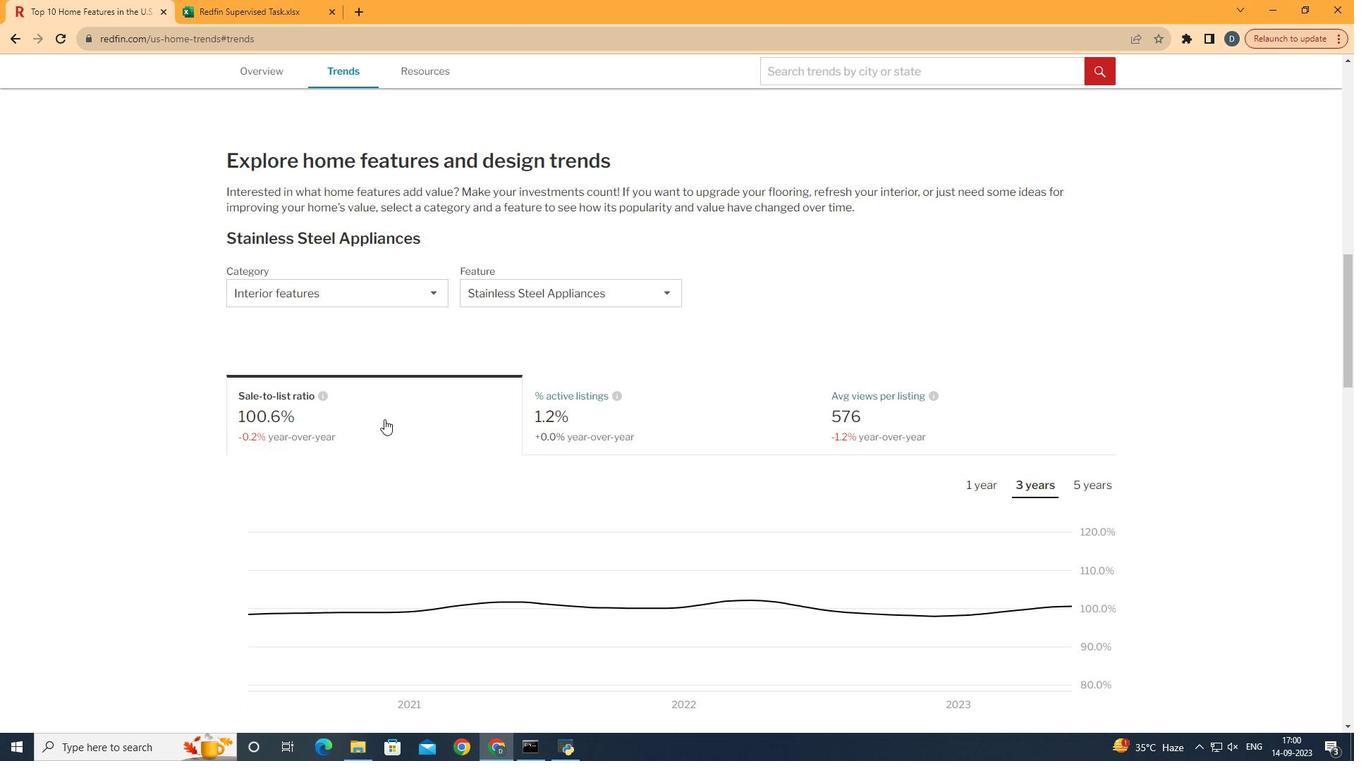 
Action: Mouse scrolled (367, 440) with delta (0, 0)
Screenshot: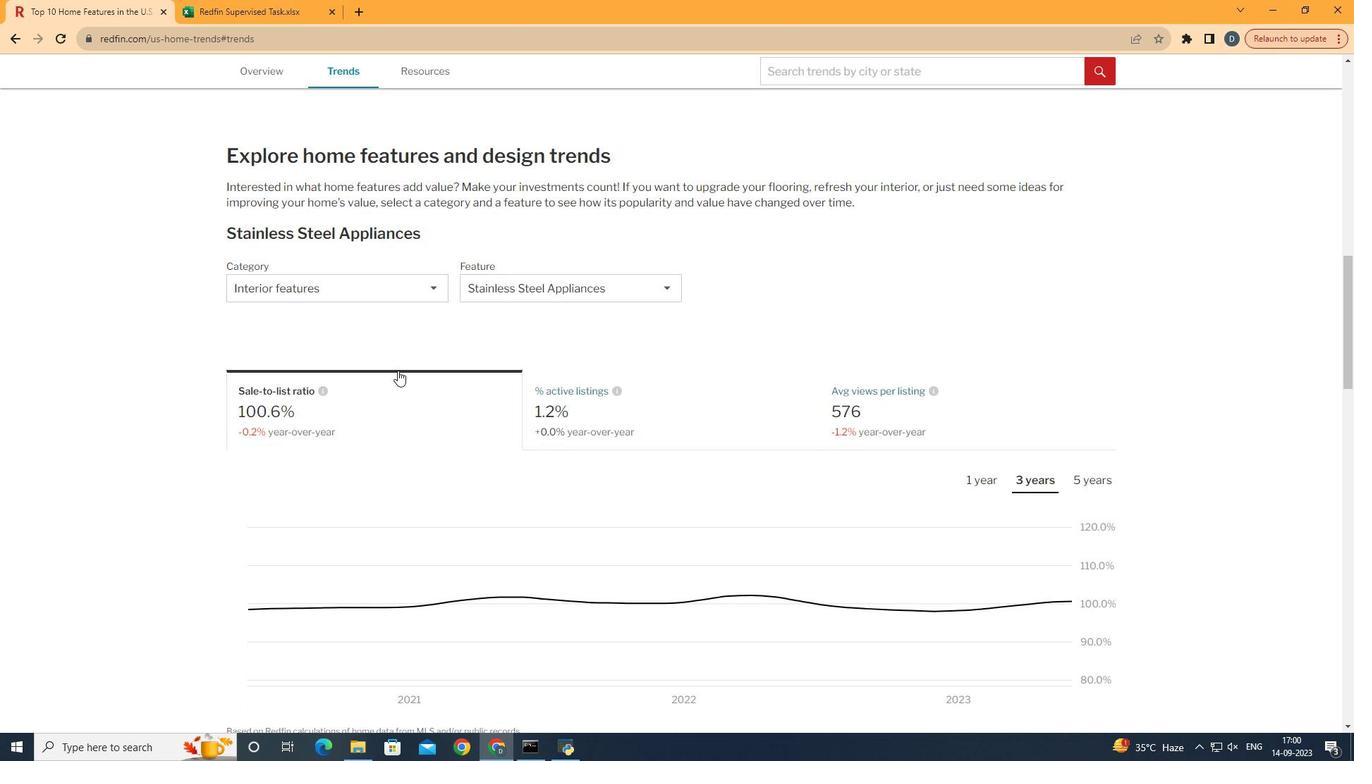 
Action: Mouse moved to (390, 306)
Screenshot: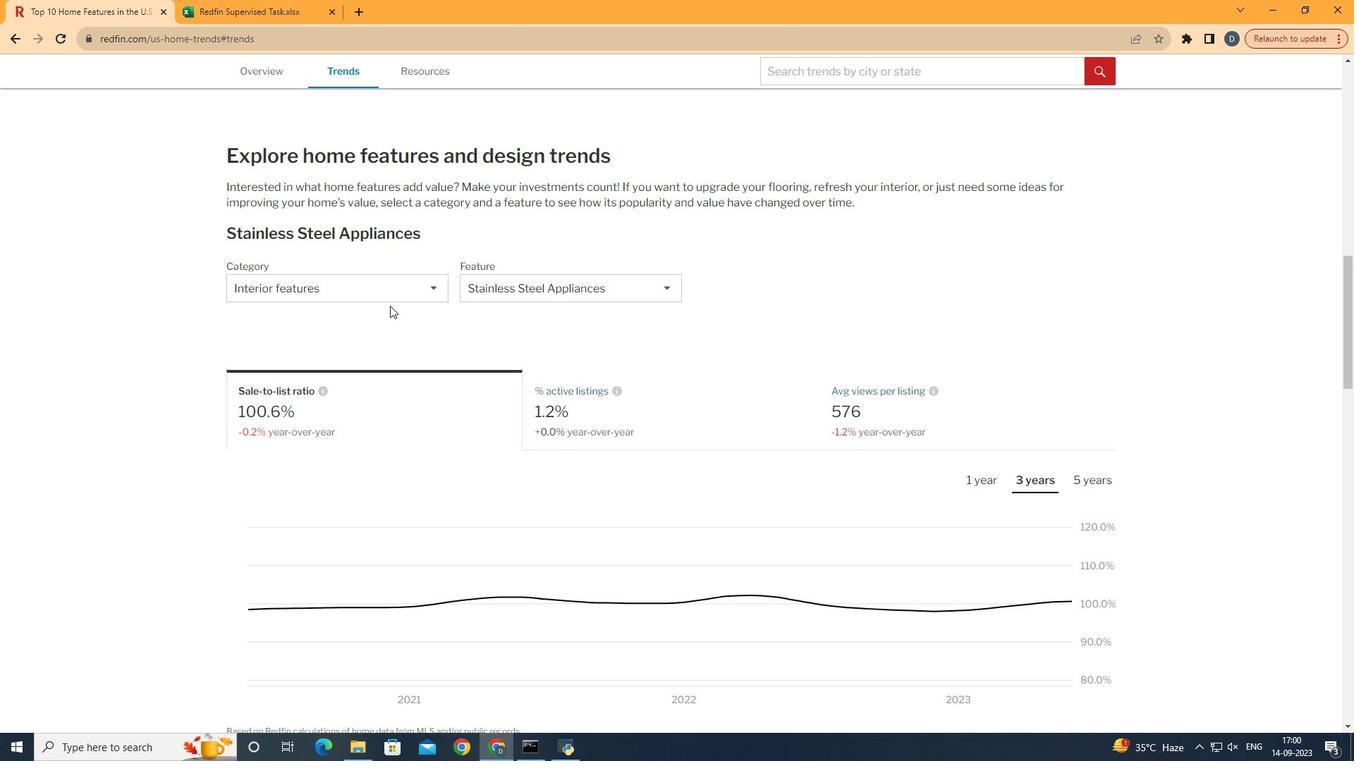 
Action: Mouse pressed left at (390, 306)
Screenshot: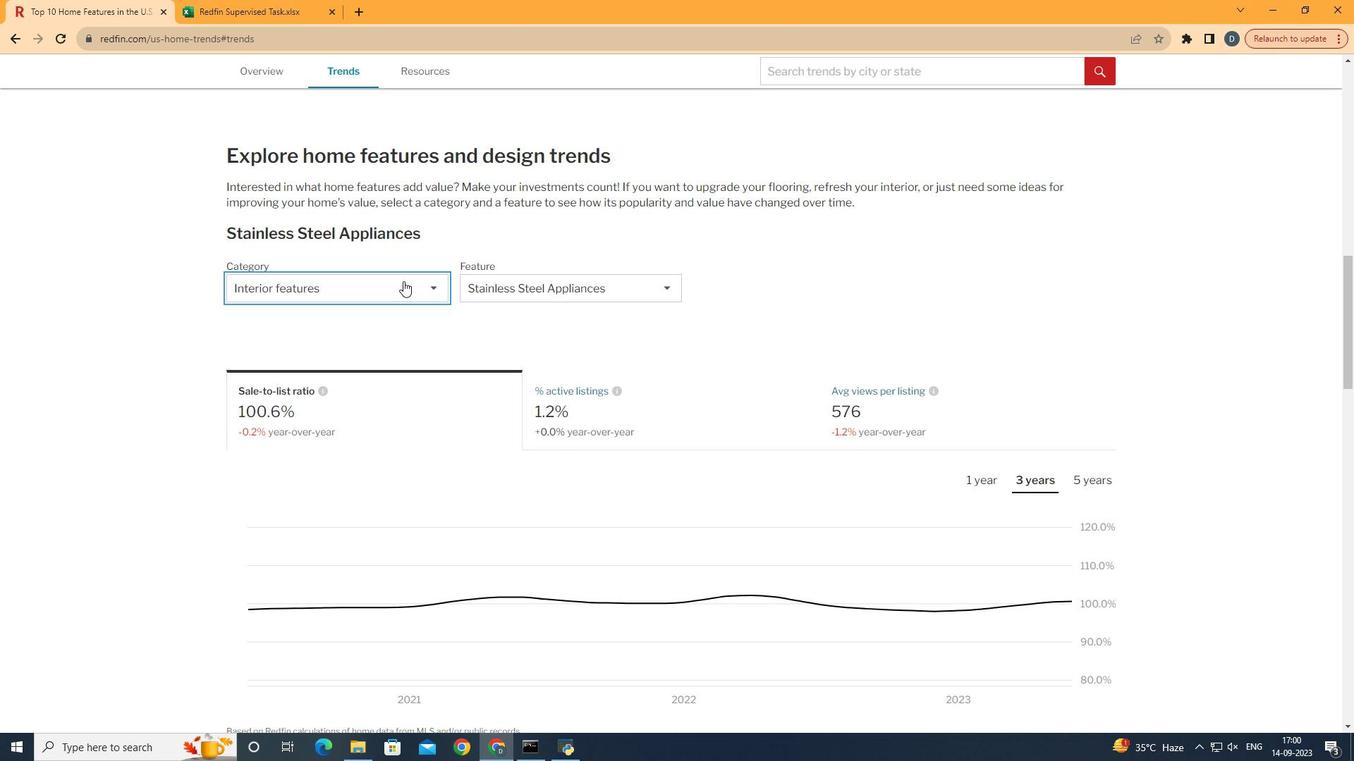 
Action: Mouse moved to (403, 281)
Screenshot: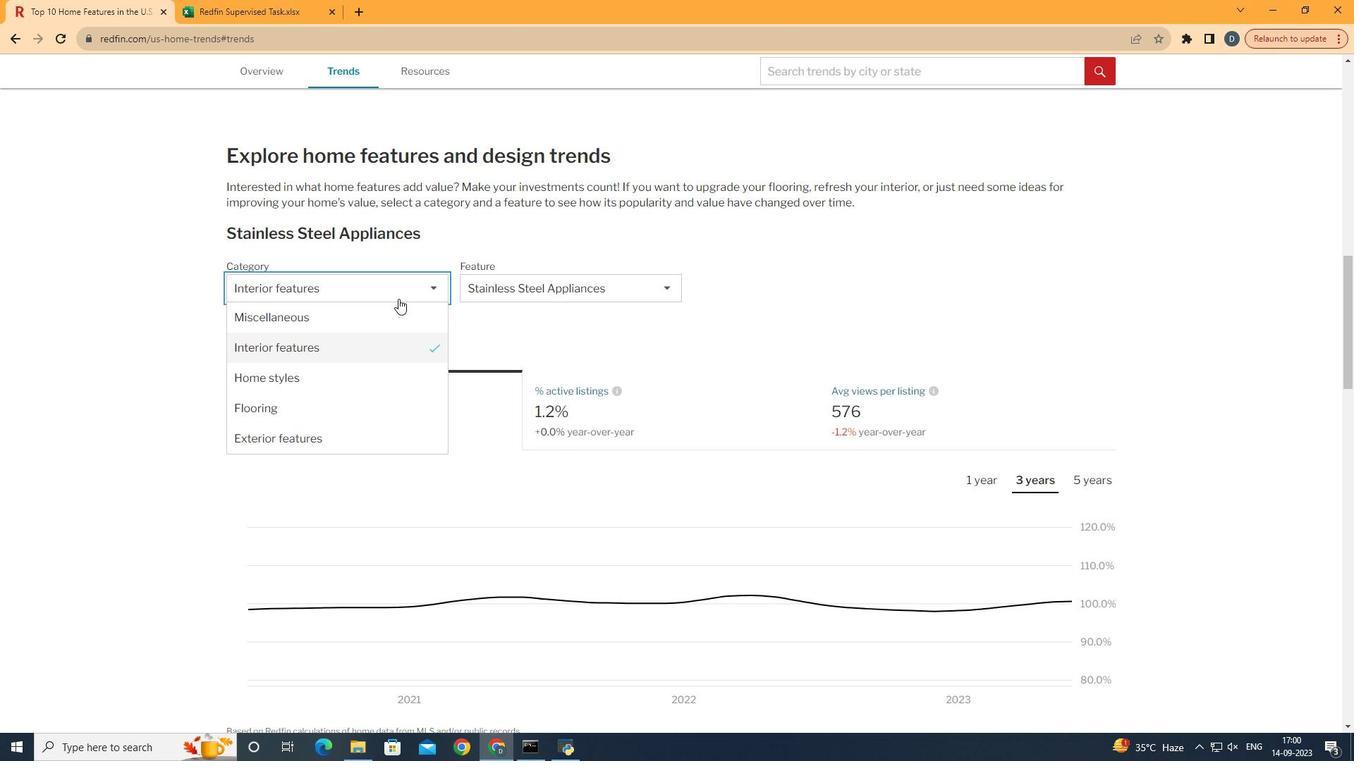 
Action: Mouse pressed left at (403, 281)
Screenshot: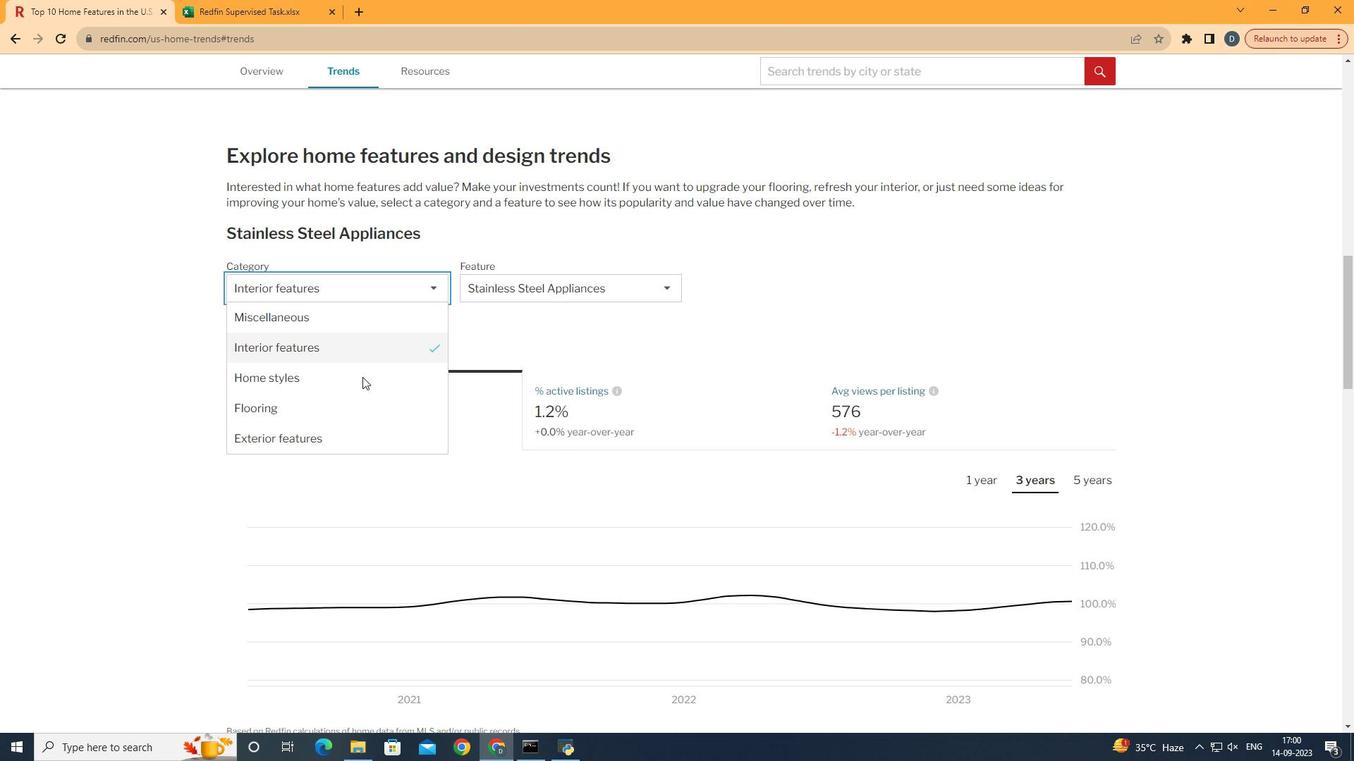 
Action: Mouse moved to (347, 430)
Screenshot: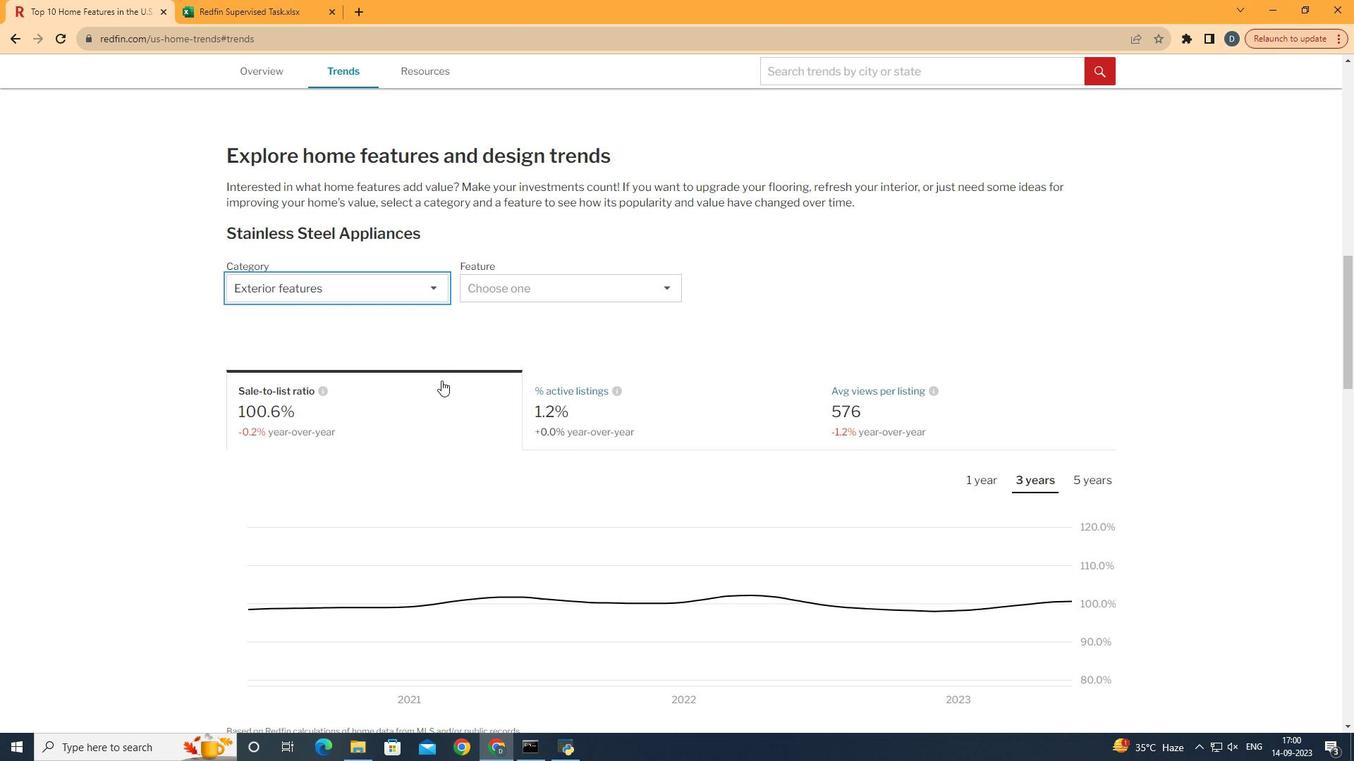 
Action: Mouse pressed left at (347, 430)
Screenshot: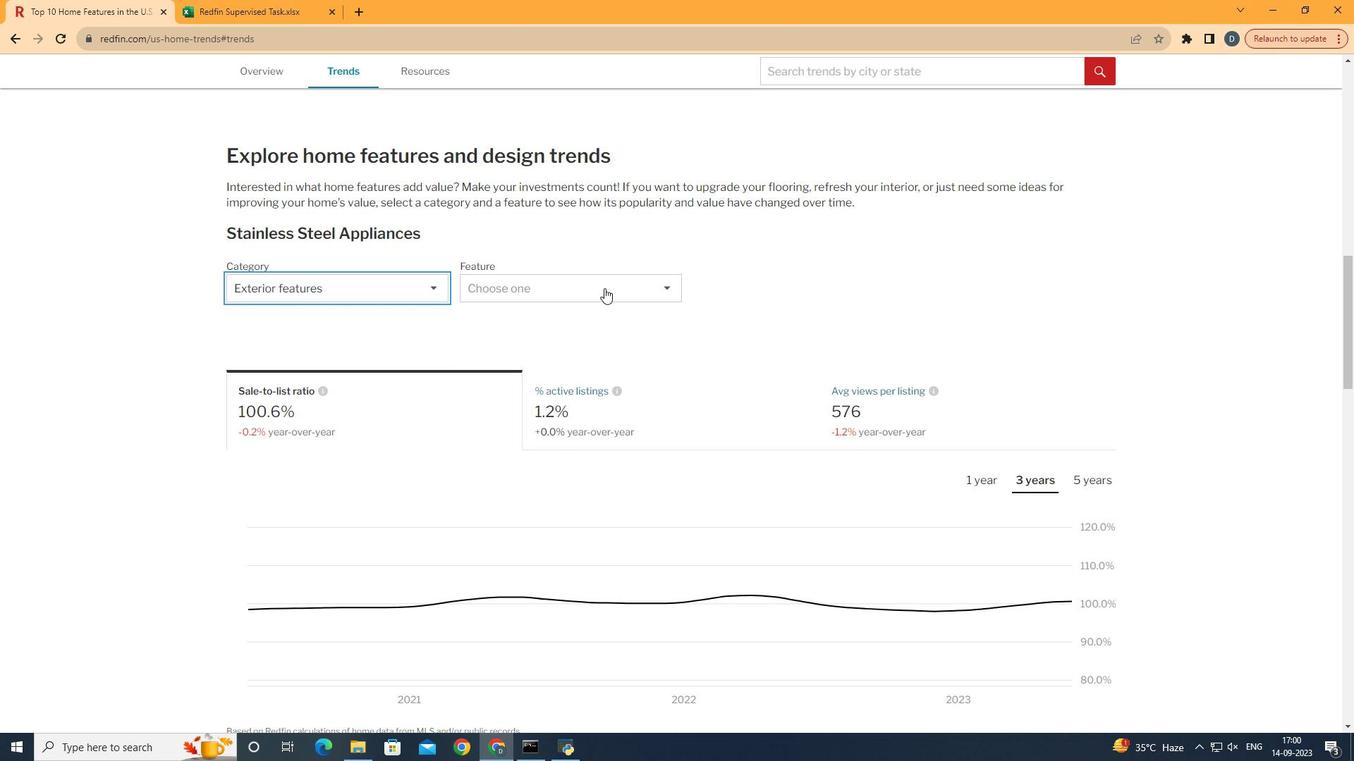 
Action: Mouse moved to (613, 282)
Screenshot: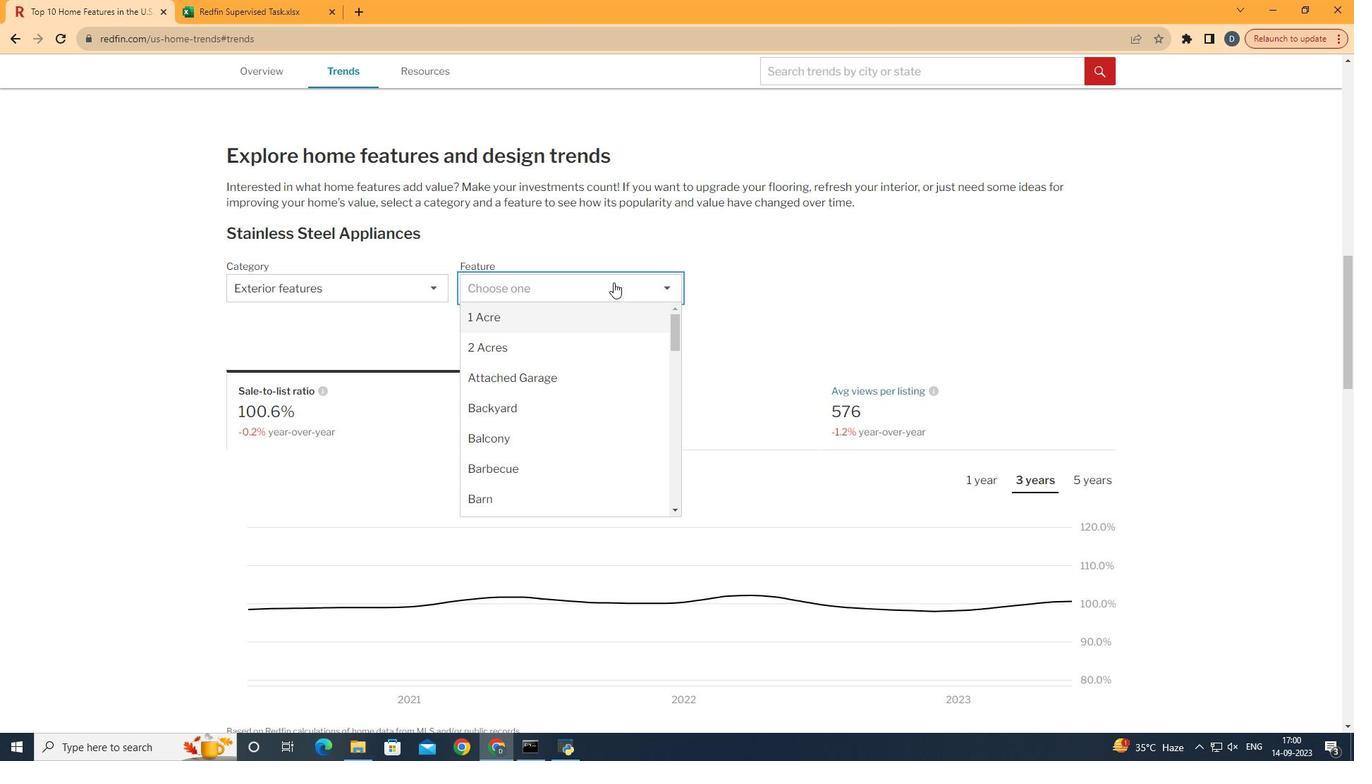 
Action: Mouse pressed left at (613, 282)
Screenshot: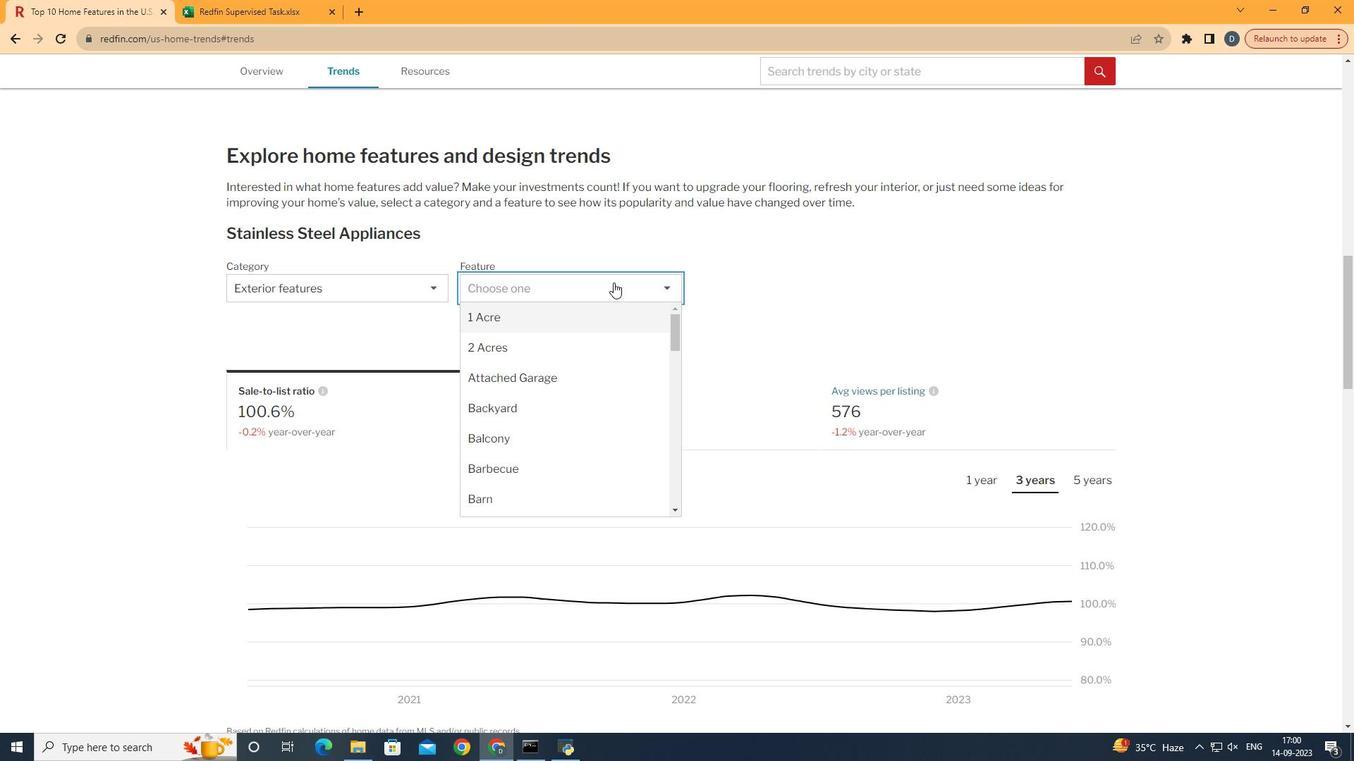 
Action: Mouse moved to (571, 384)
Screenshot: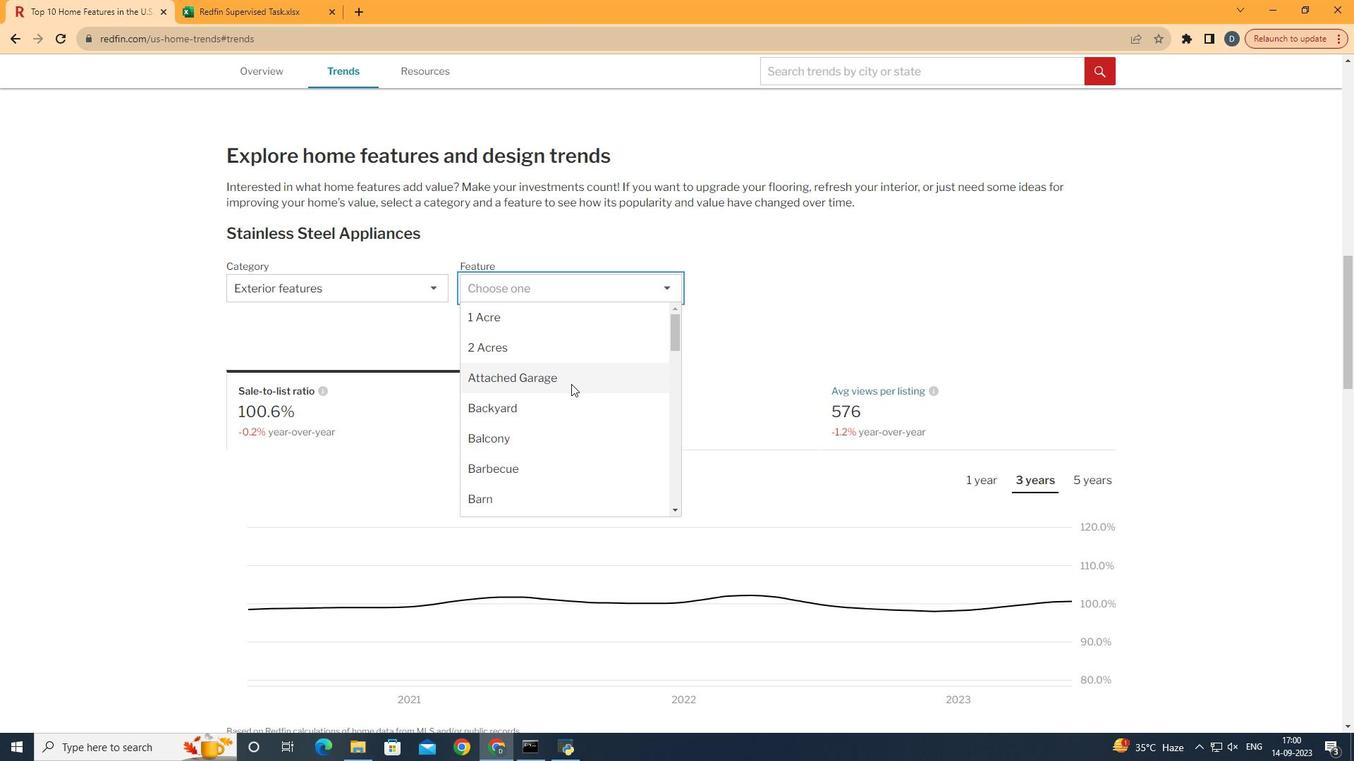 
Action: Mouse scrolled (571, 383) with delta (0, 0)
Screenshot: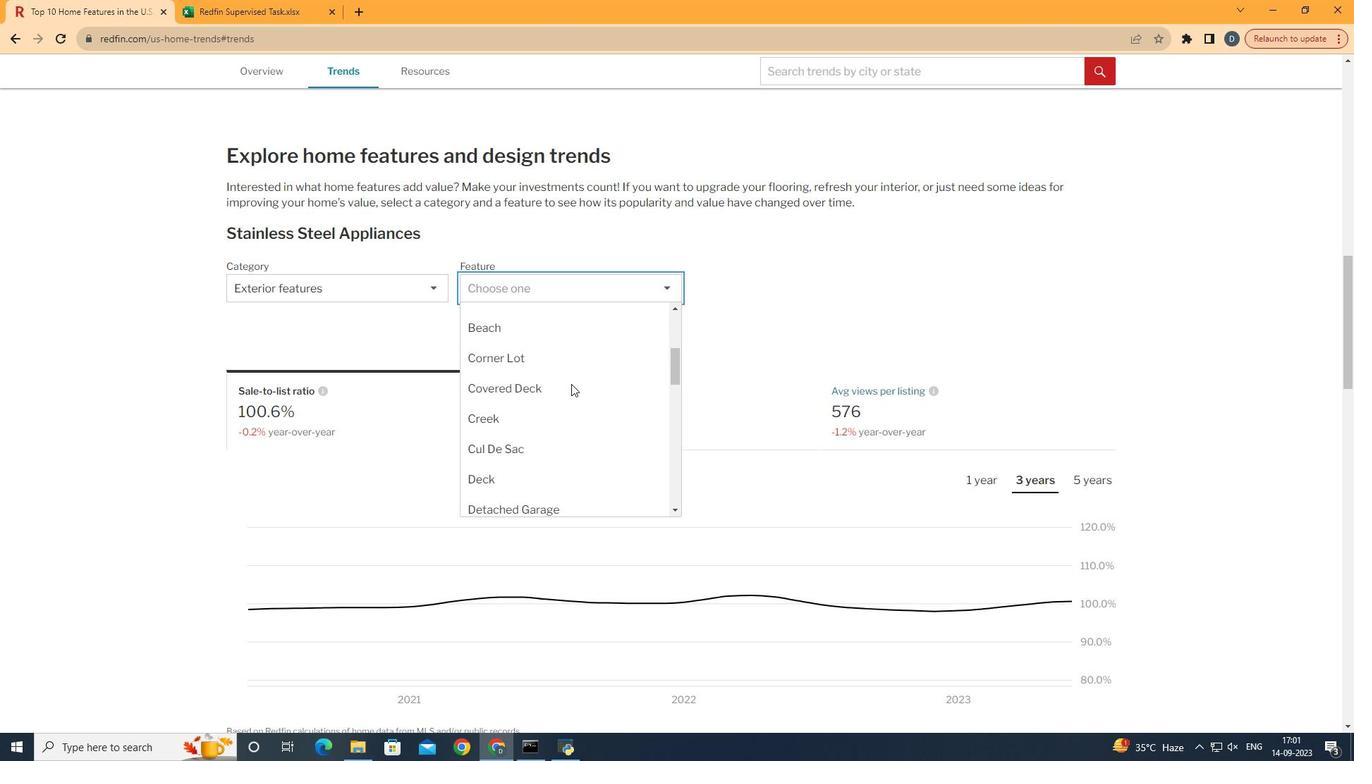 
Action: Mouse scrolled (571, 383) with delta (0, 0)
Screenshot: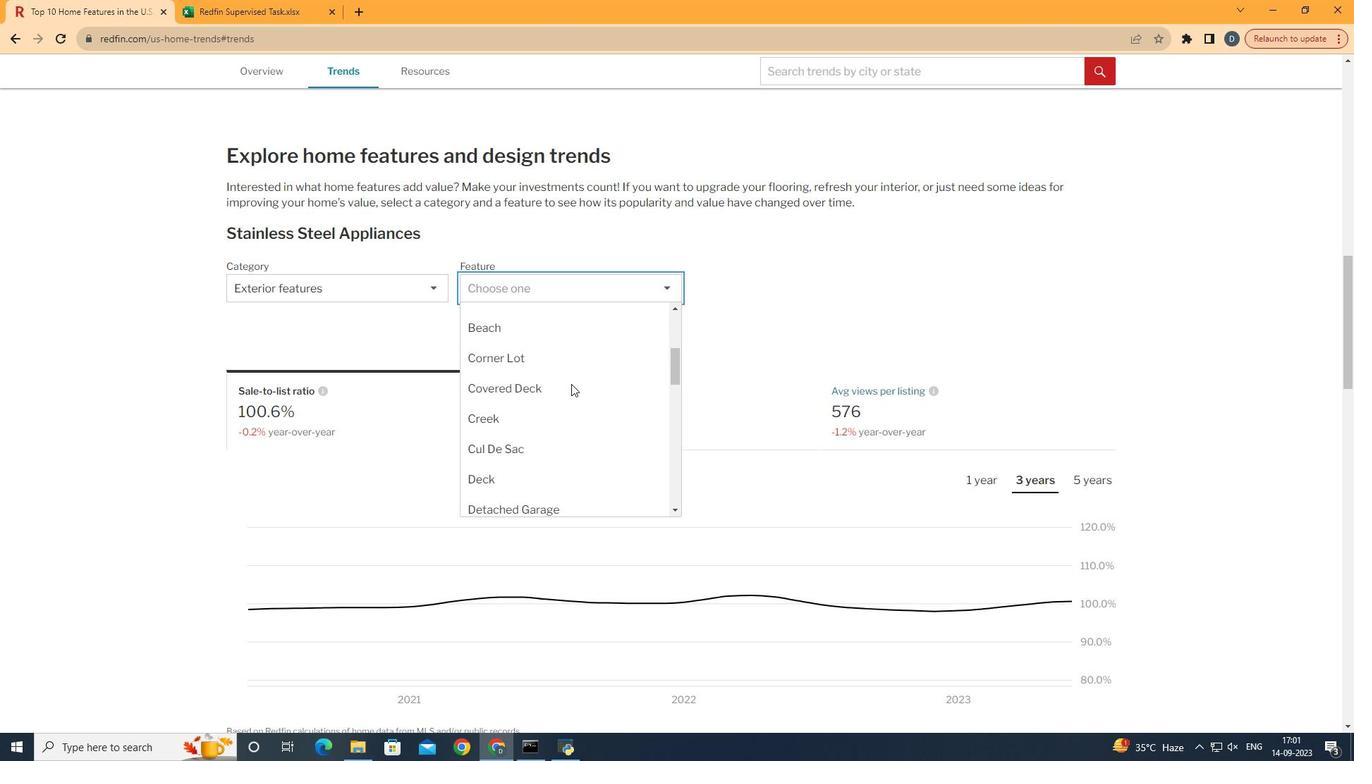 
Action: Mouse scrolled (571, 383) with delta (0, 0)
Screenshot: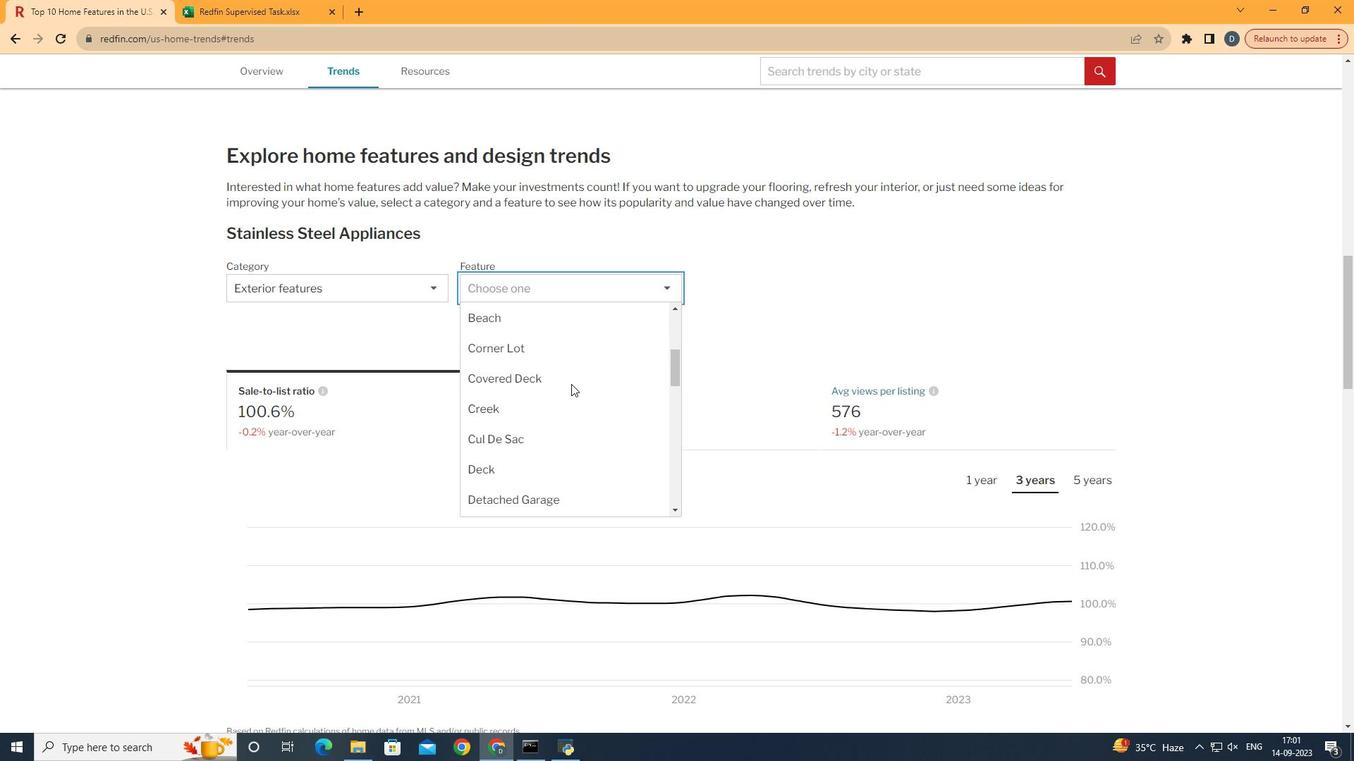 
Action: Mouse scrolled (571, 383) with delta (0, 0)
Screenshot: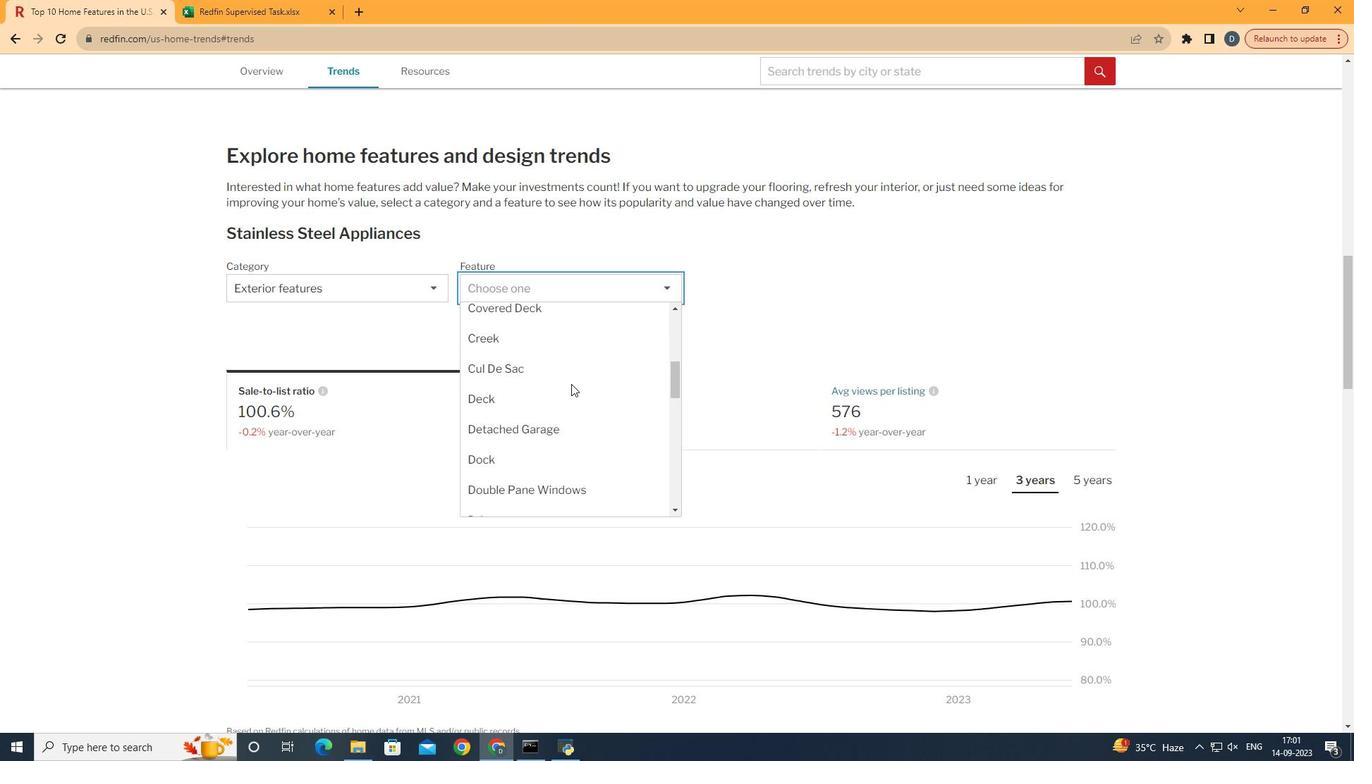 
Action: Mouse moved to (584, 375)
Screenshot: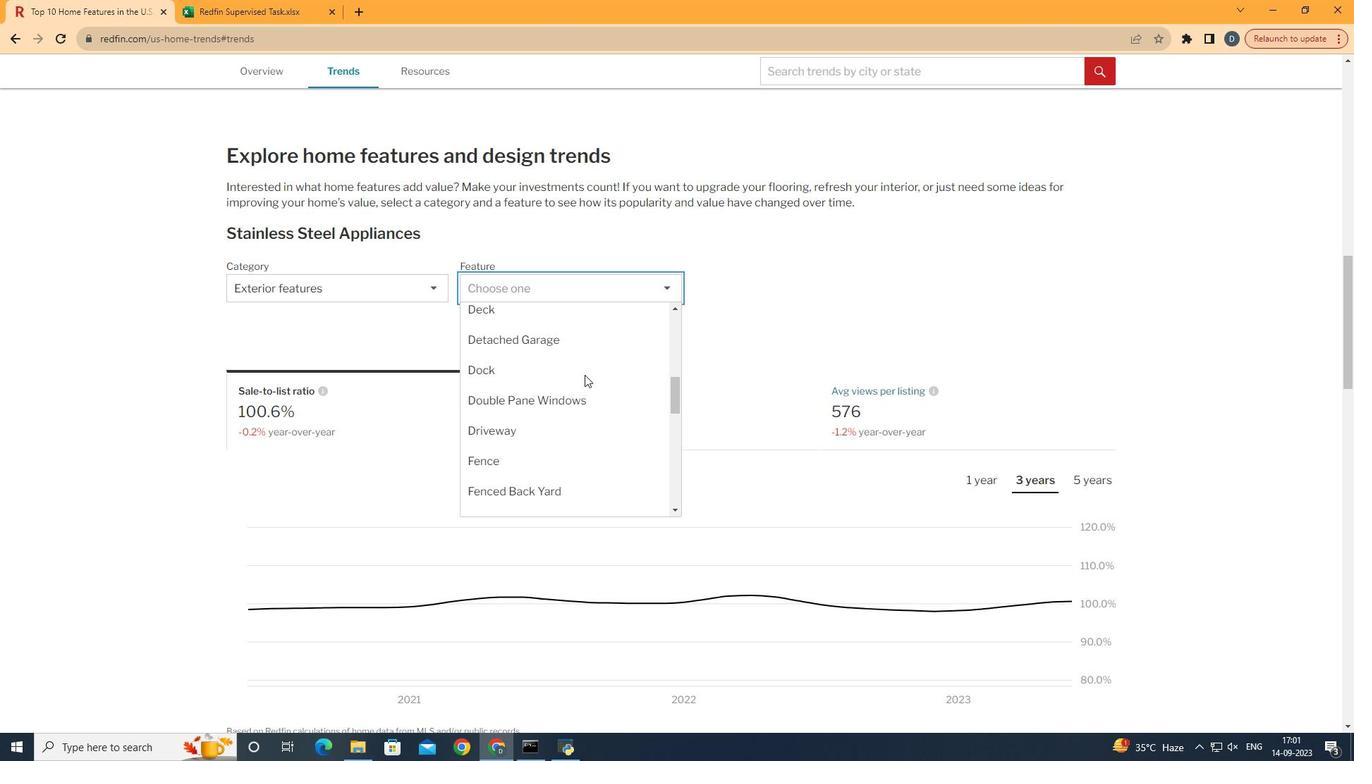 
Action: Mouse scrolled (584, 374) with delta (0, 0)
Screenshot: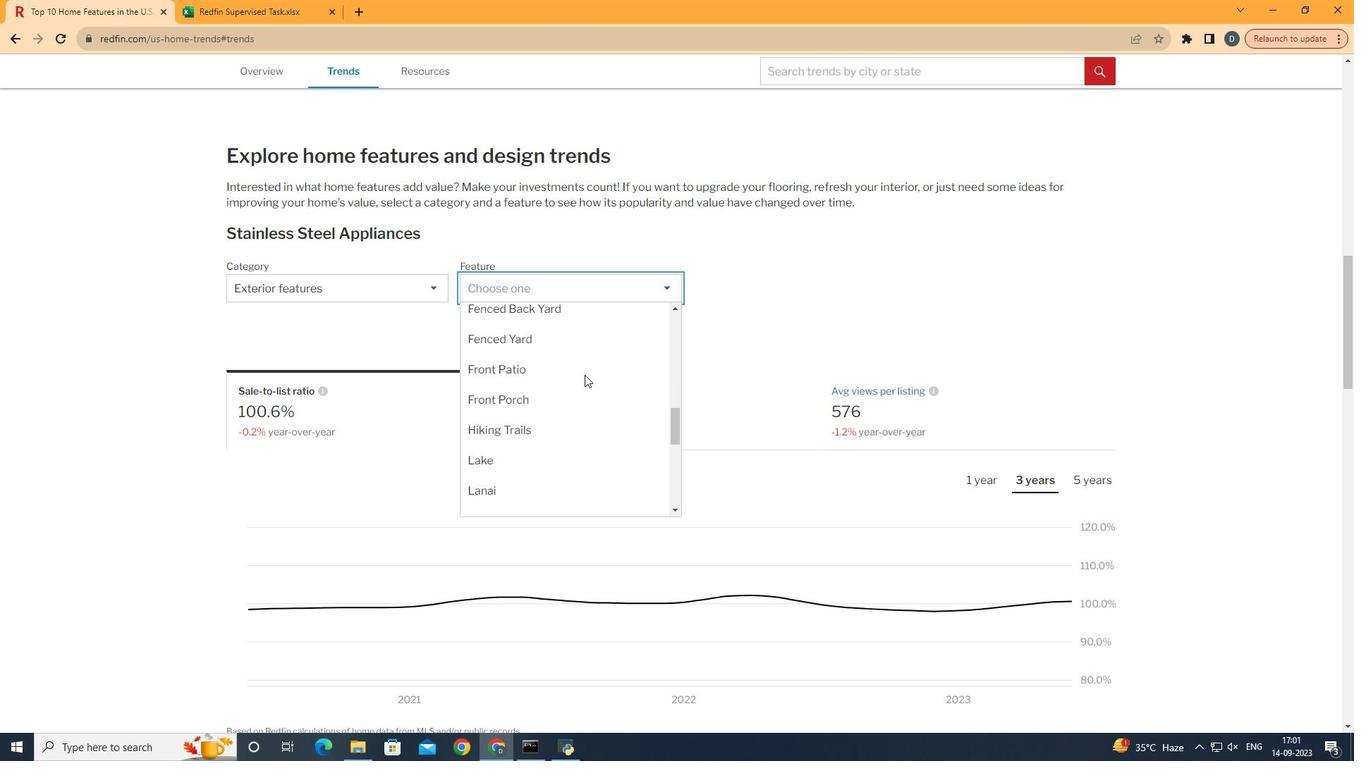 
Action: Mouse scrolled (584, 374) with delta (0, 0)
Screenshot: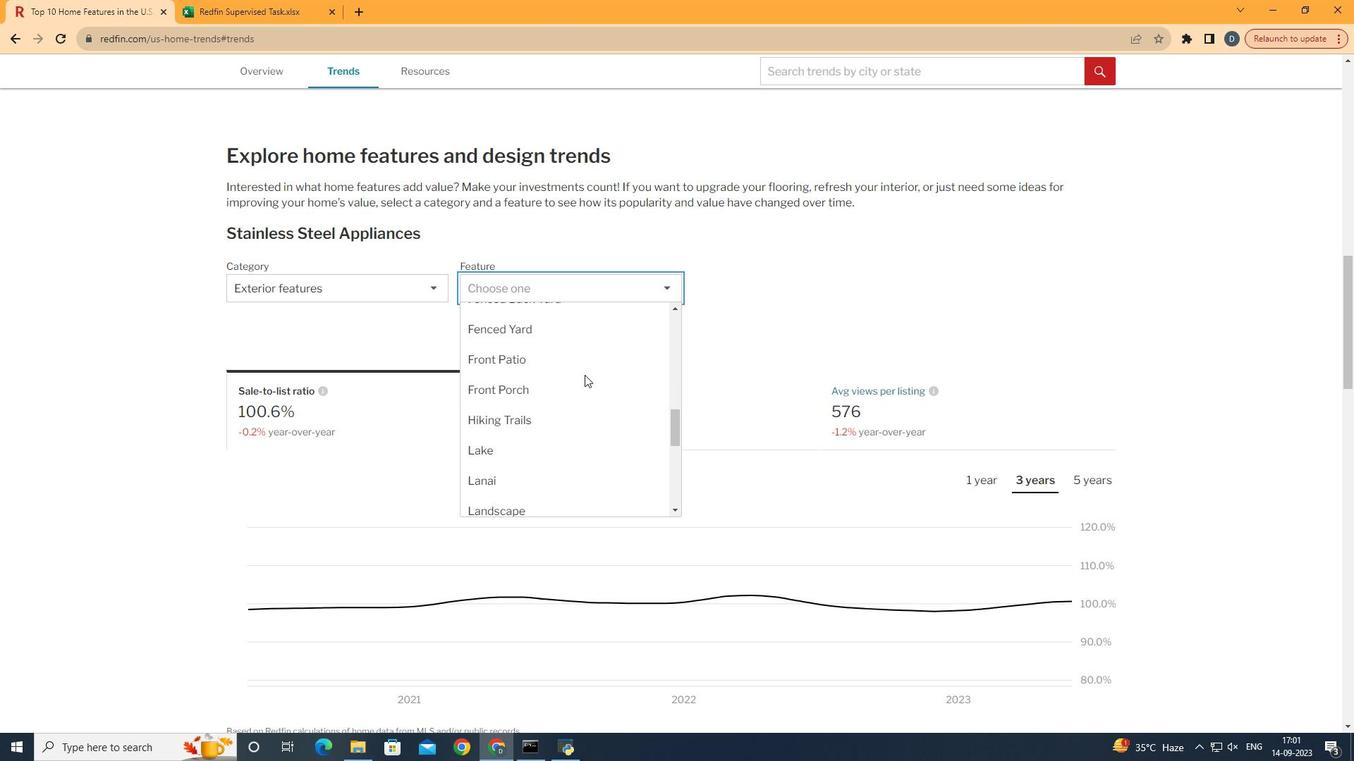 
Action: Mouse scrolled (584, 374) with delta (0, 0)
Screenshot: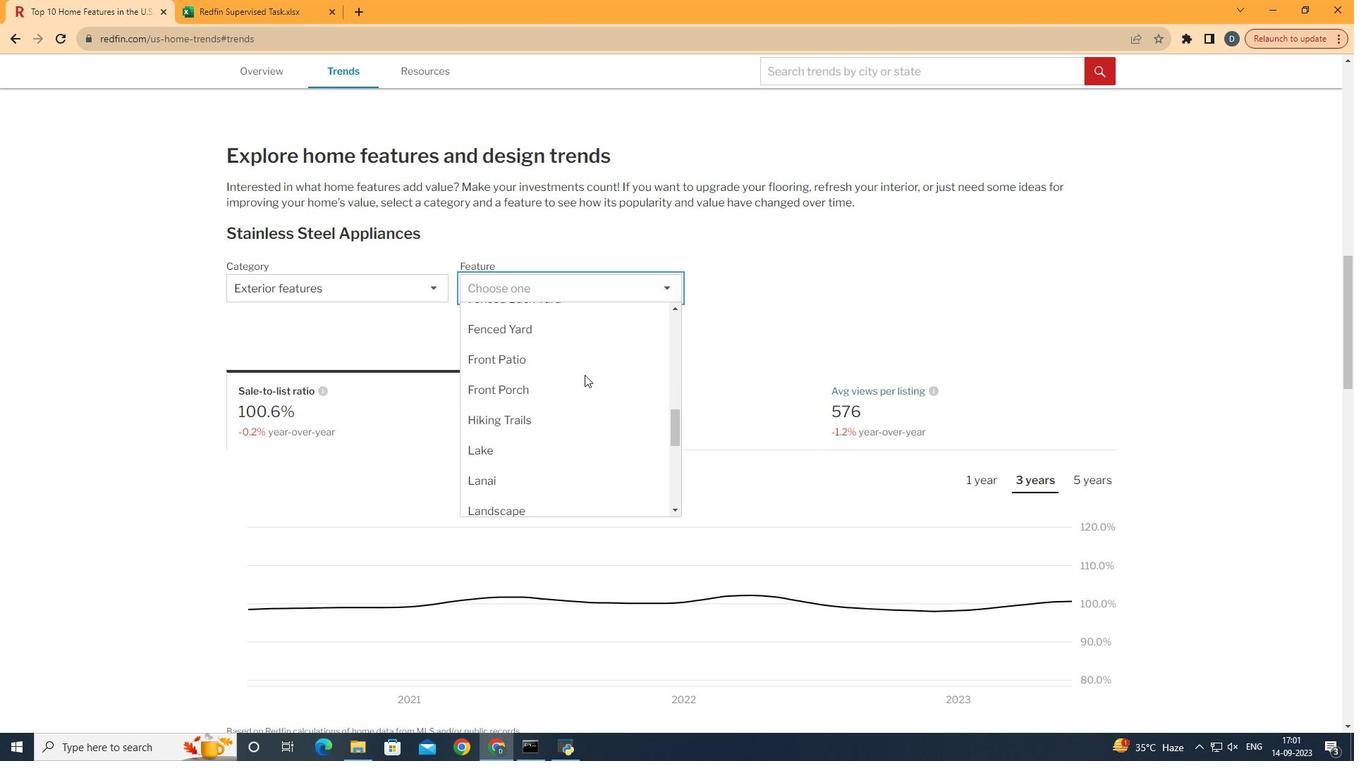 
Action: Mouse scrolled (584, 374) with delta (0, 0)
Screenshot: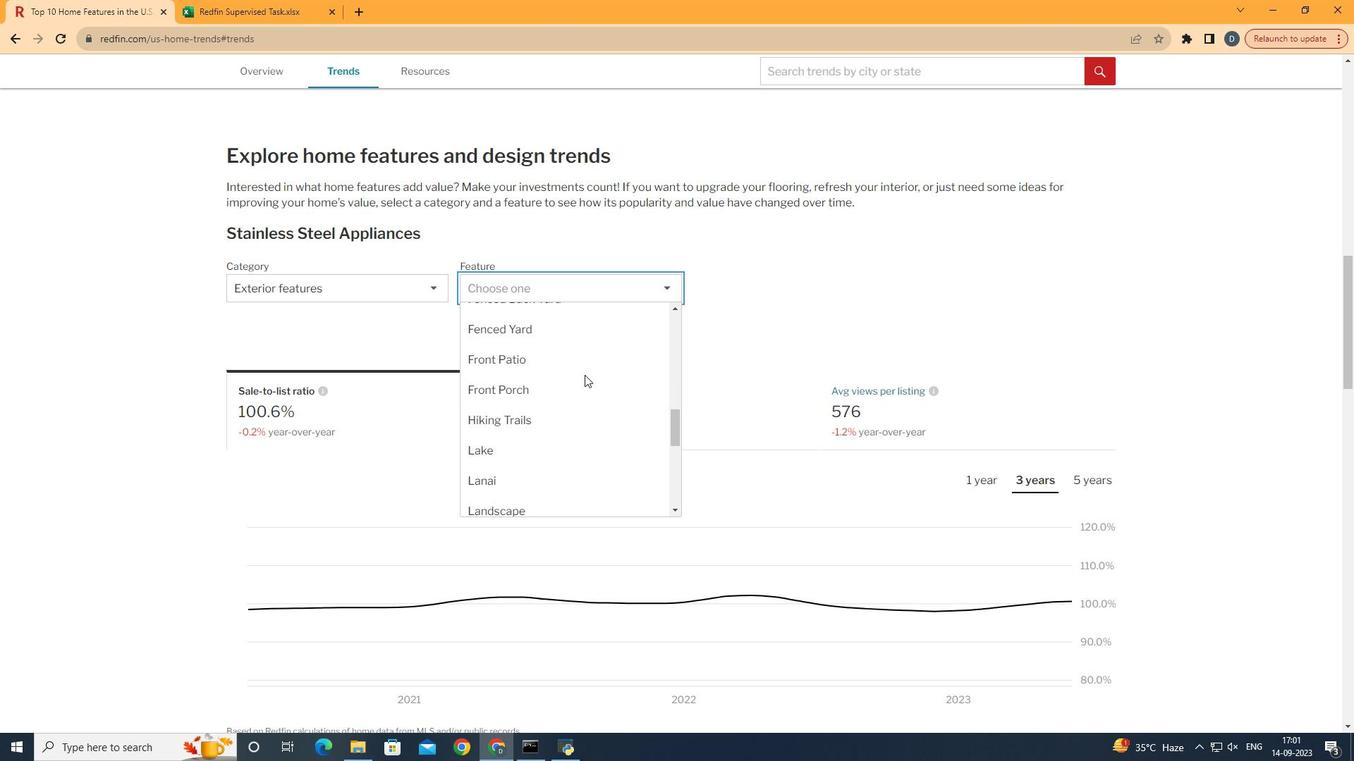 
Action: Mouse moved to (588, 349)
Screenshot: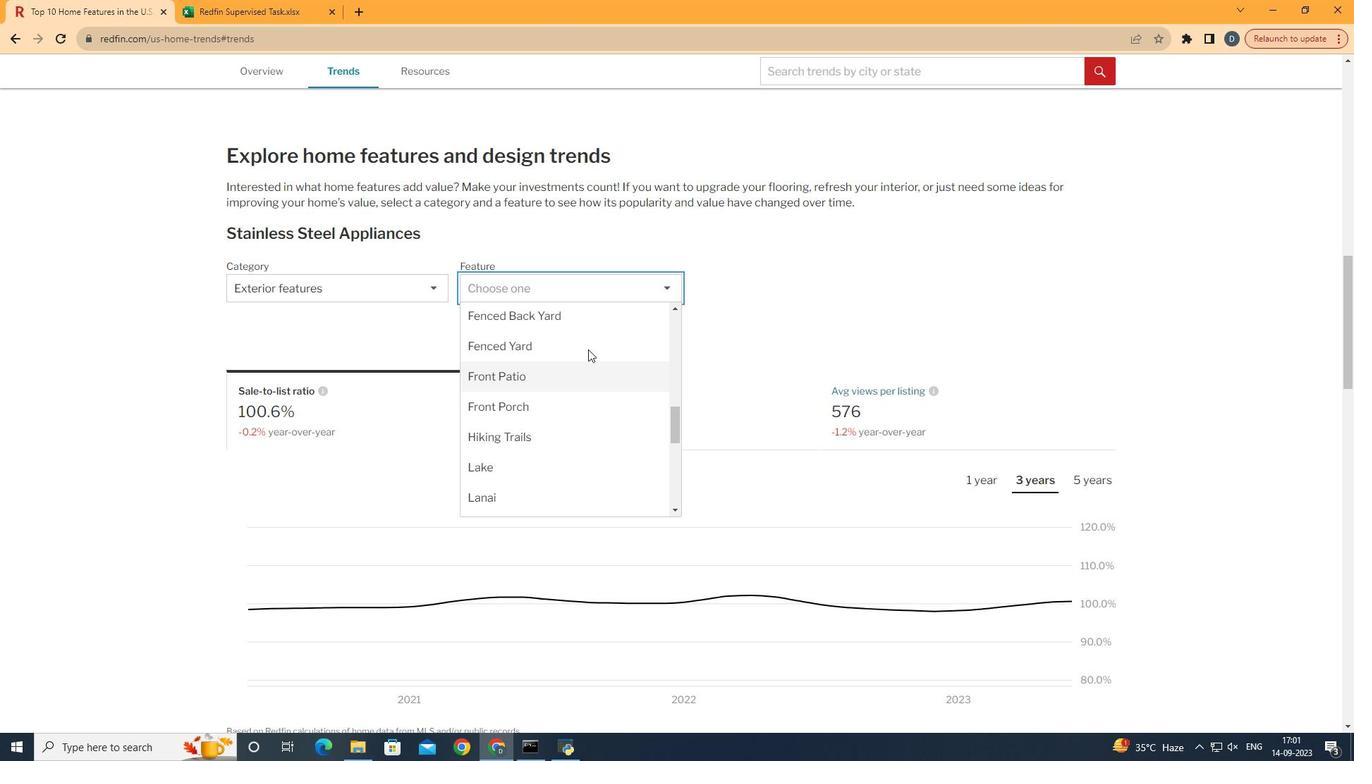
Action: Mouse scrolled (588, 350) with delta (0, 0)
Screenshot: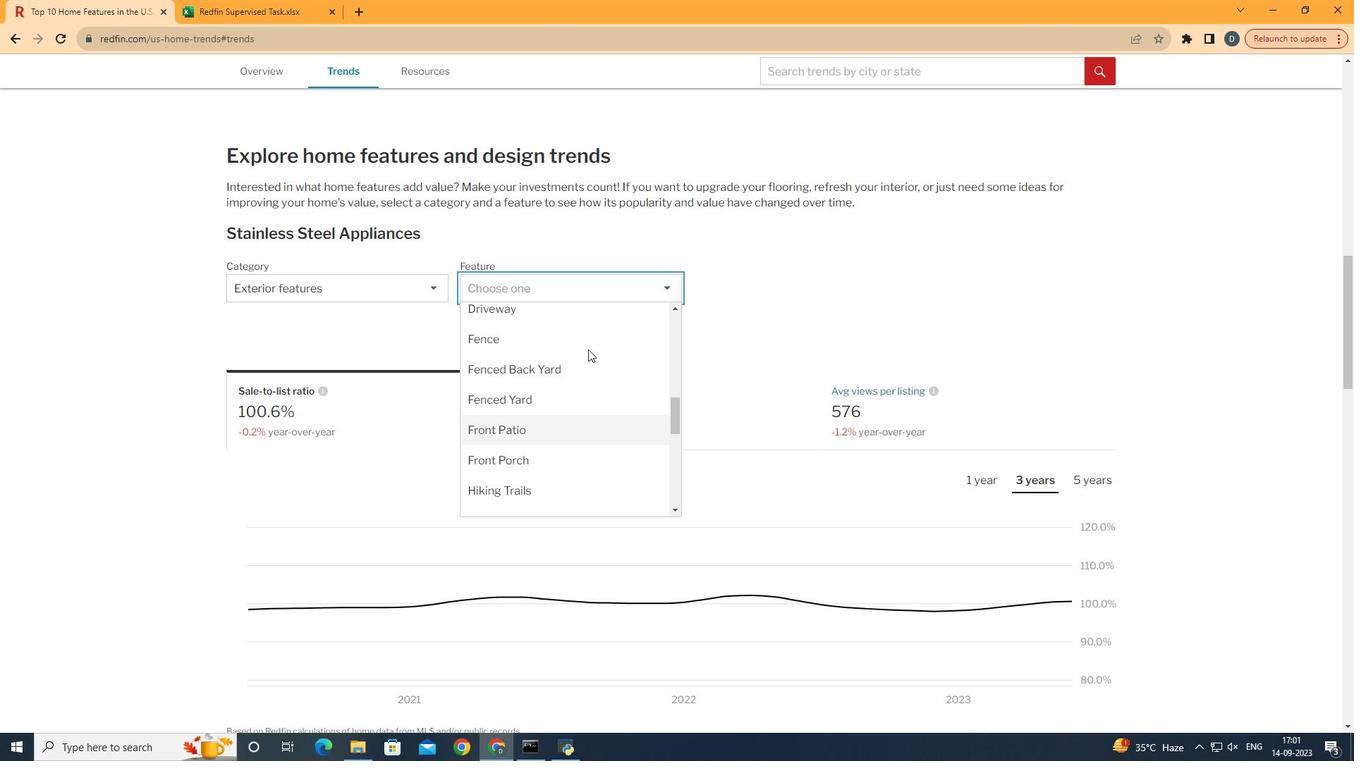 
Action: Mouse moved to (603, 334)
Screenshot: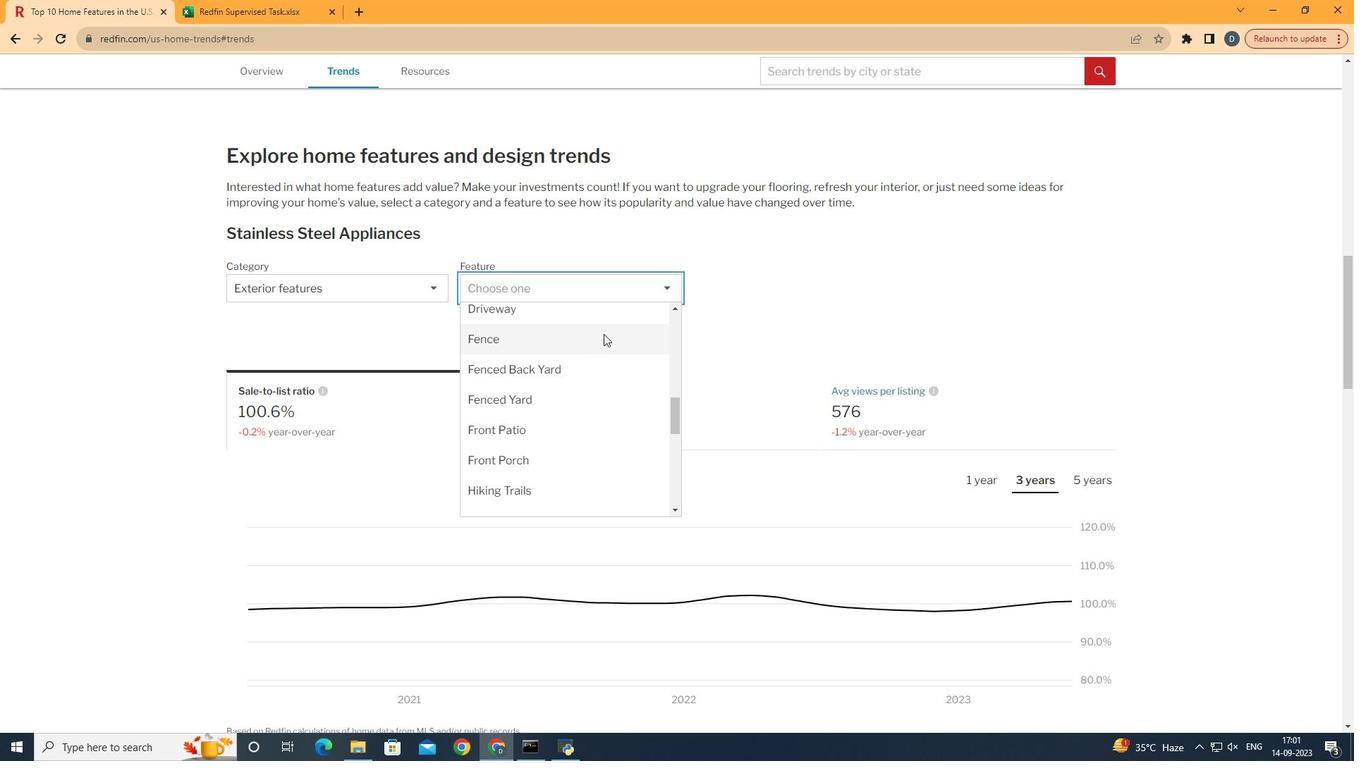
Action: Mouse pressed left at (603, 334)
Screenshot: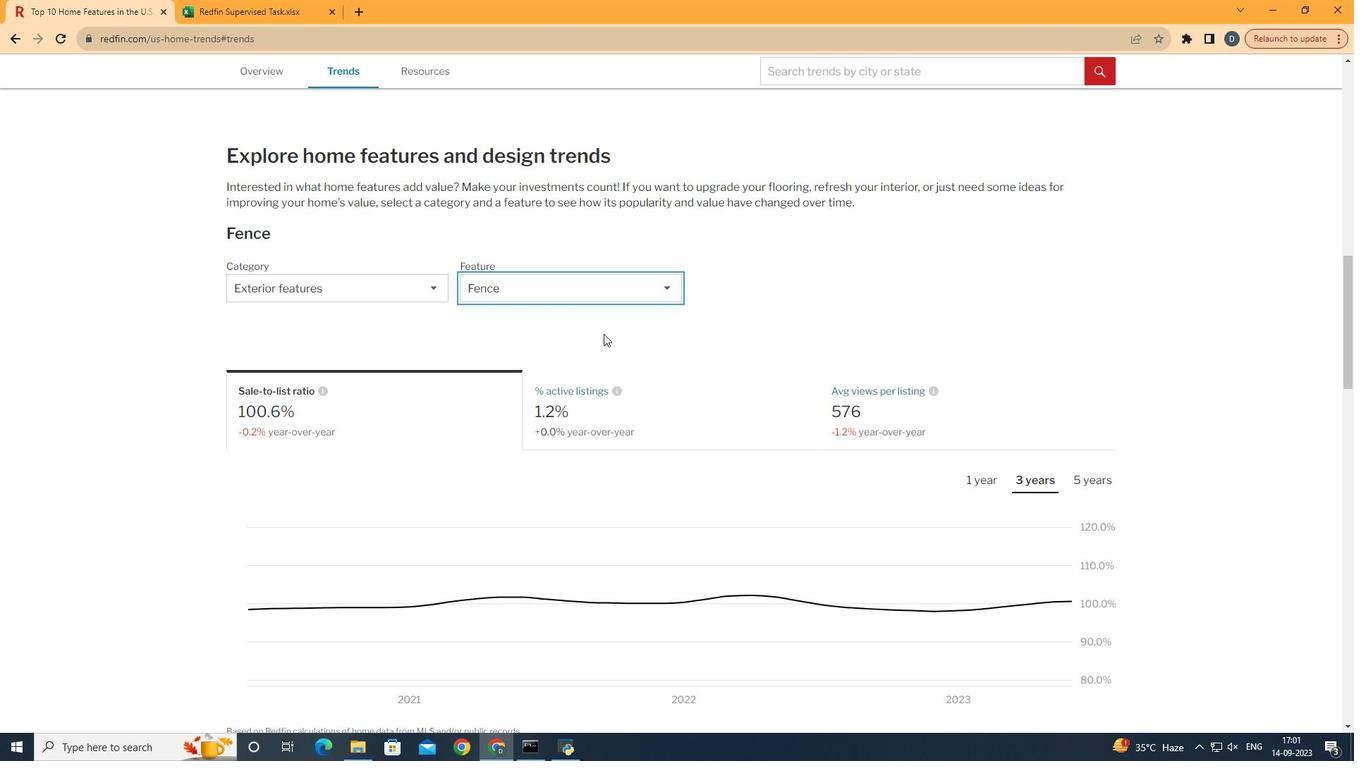 
Action: Mouse moved to (676, 386)
Screenshot: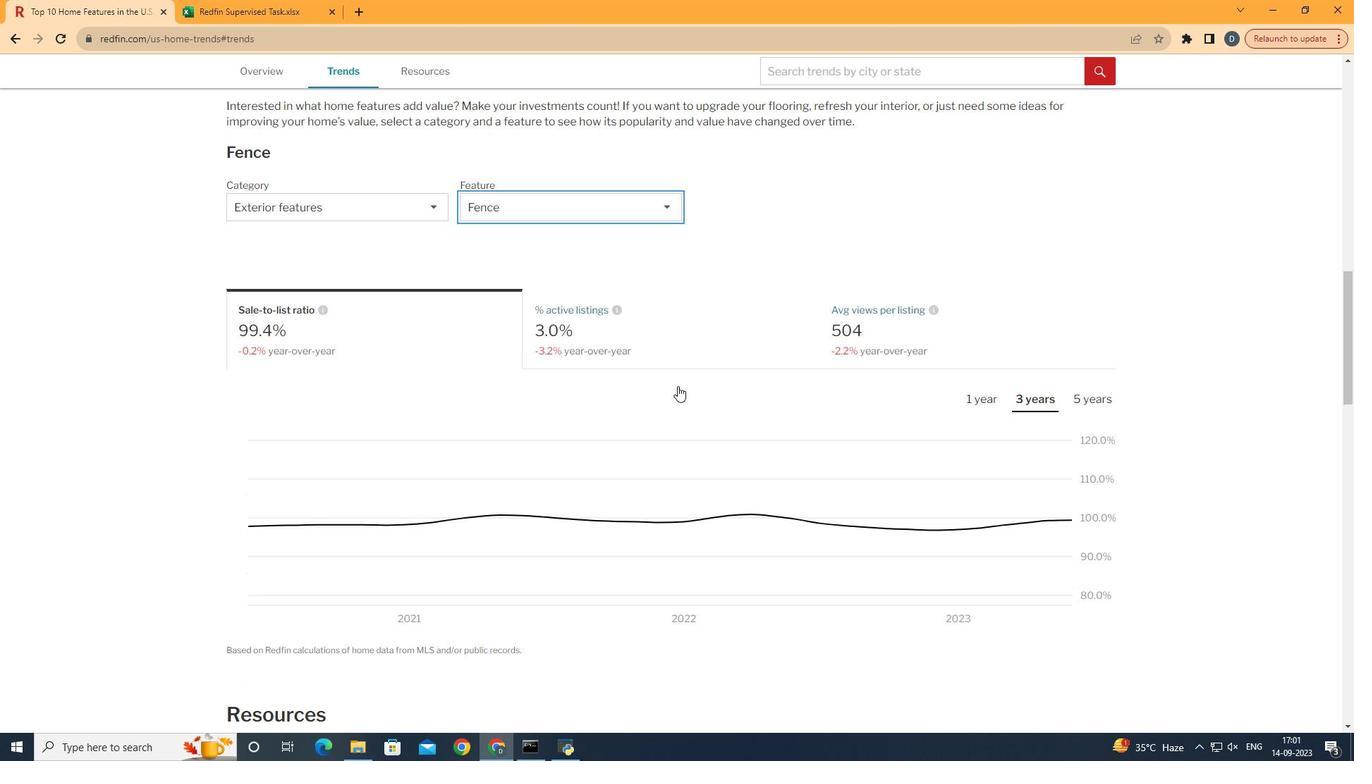 
Action: Mouse scrolled (676, 385) with delta (0, 0)
Screenshot: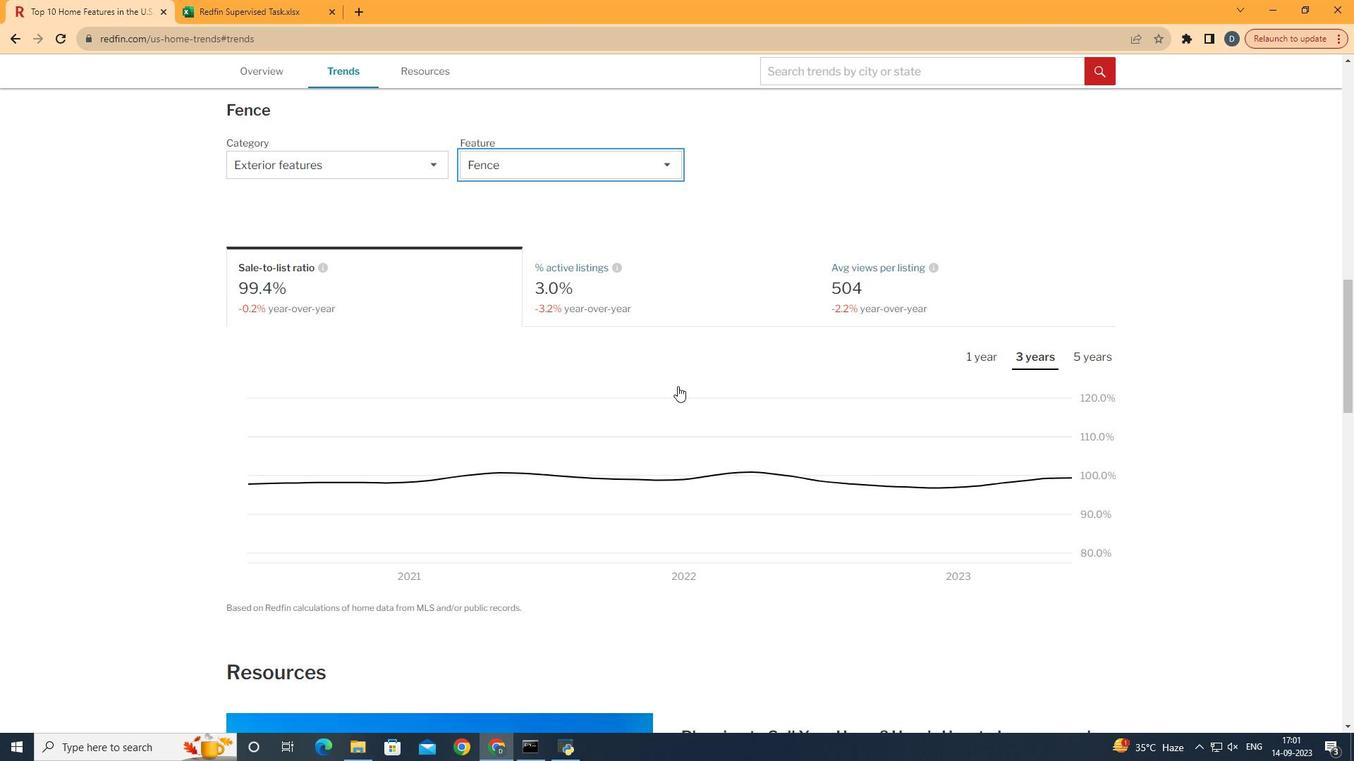 
Action: Mouse moved to (677, 386)
Screenshot: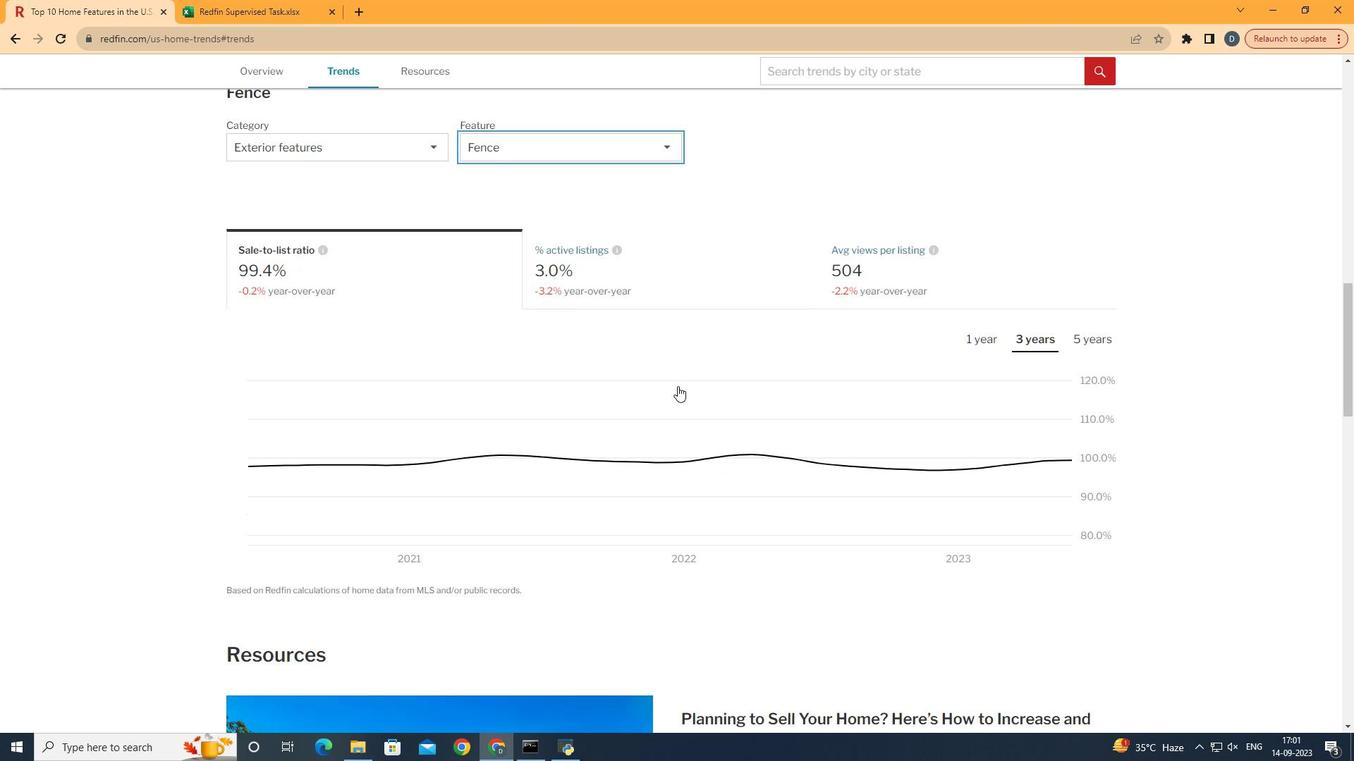 
Action: Mouse scrolled (677, 385) with delta (0, 0)
Screenshot: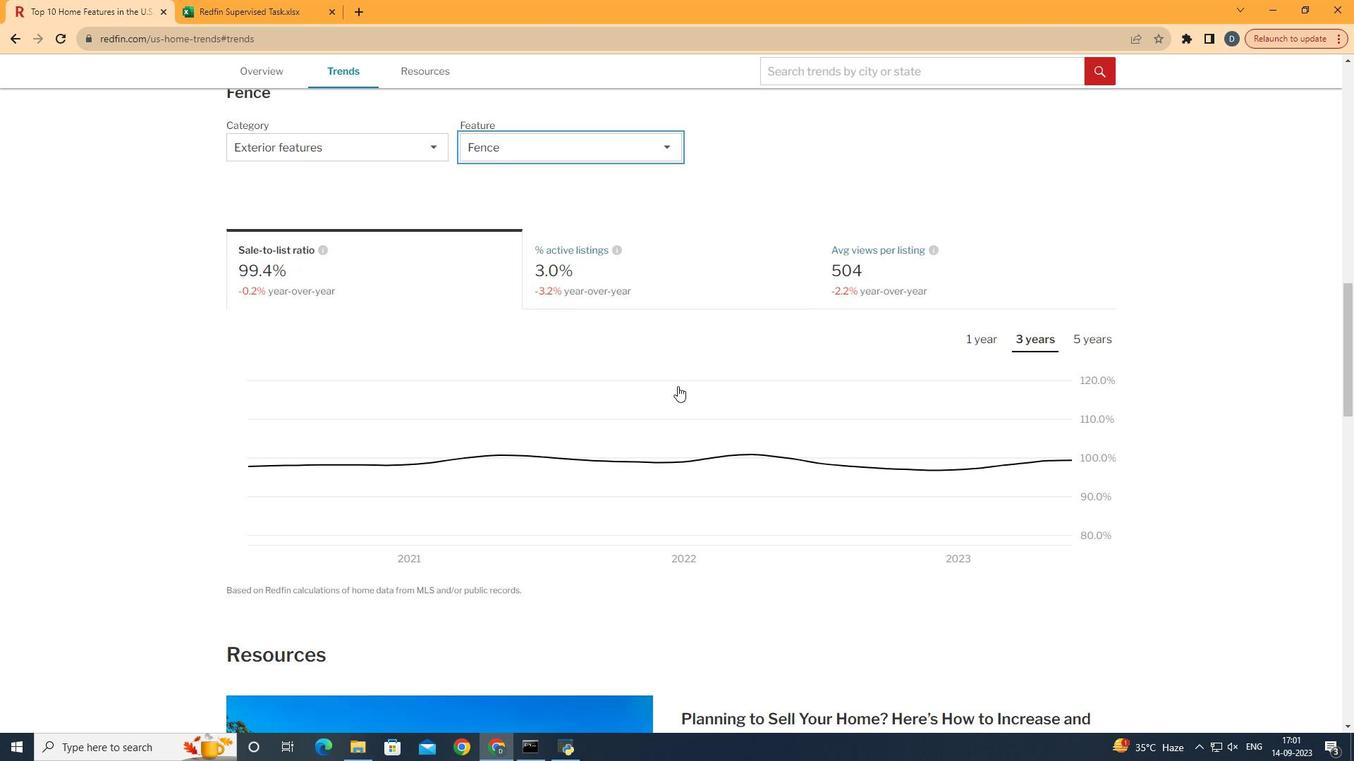 
Action: Mouse moved to (1086, 344)
Screenshot: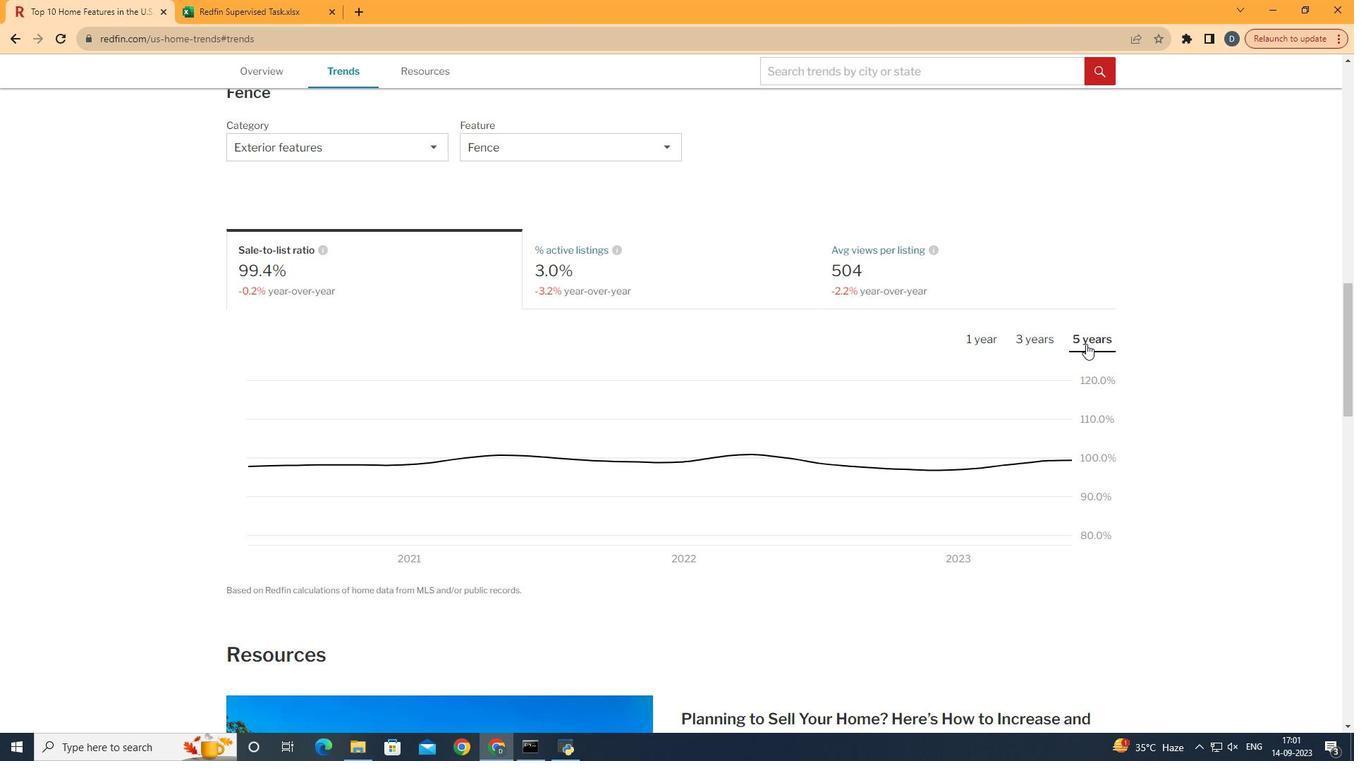 
Action: Mouse pressed left at (1086, 344)
Screenshot: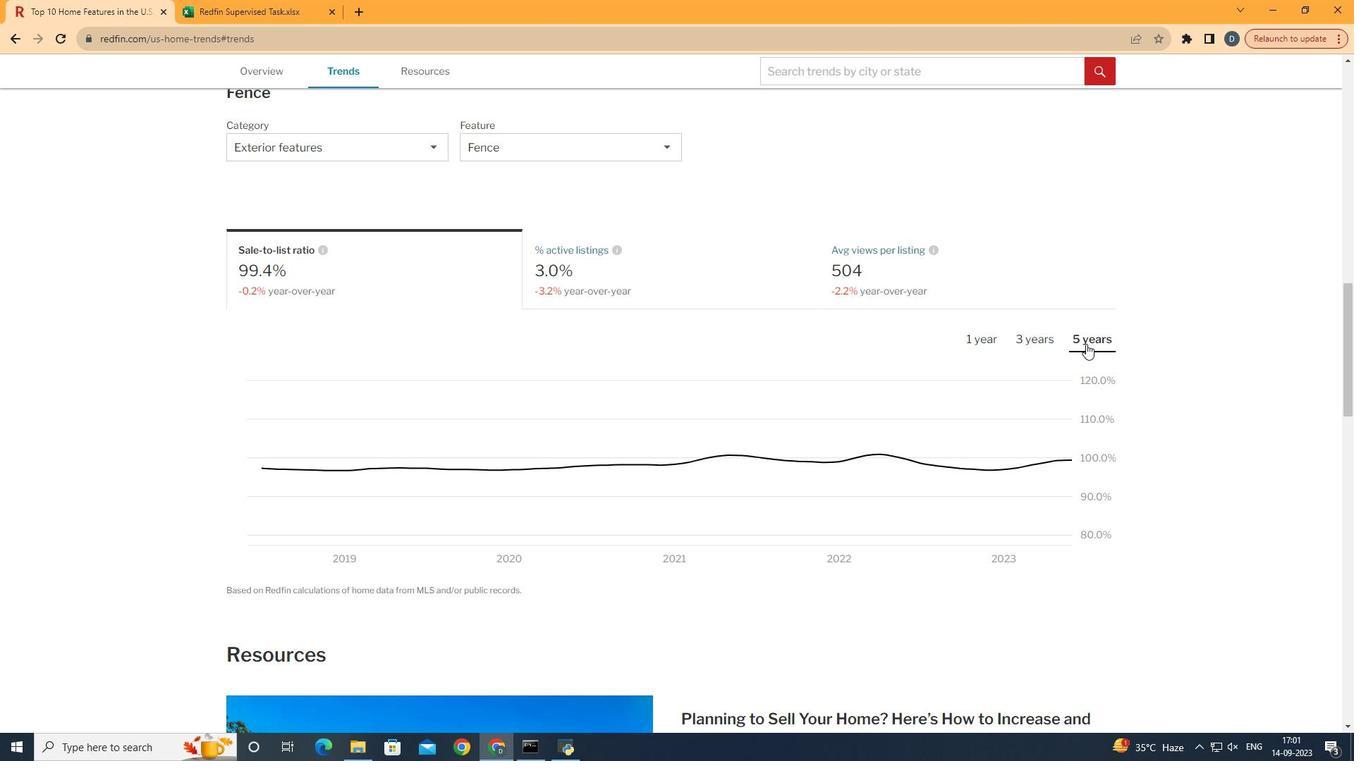 
